 Task: Find a parking spot near the Statue of Liberty in New York City.
Action: Mouse moved to (170, 74)
Screenshot: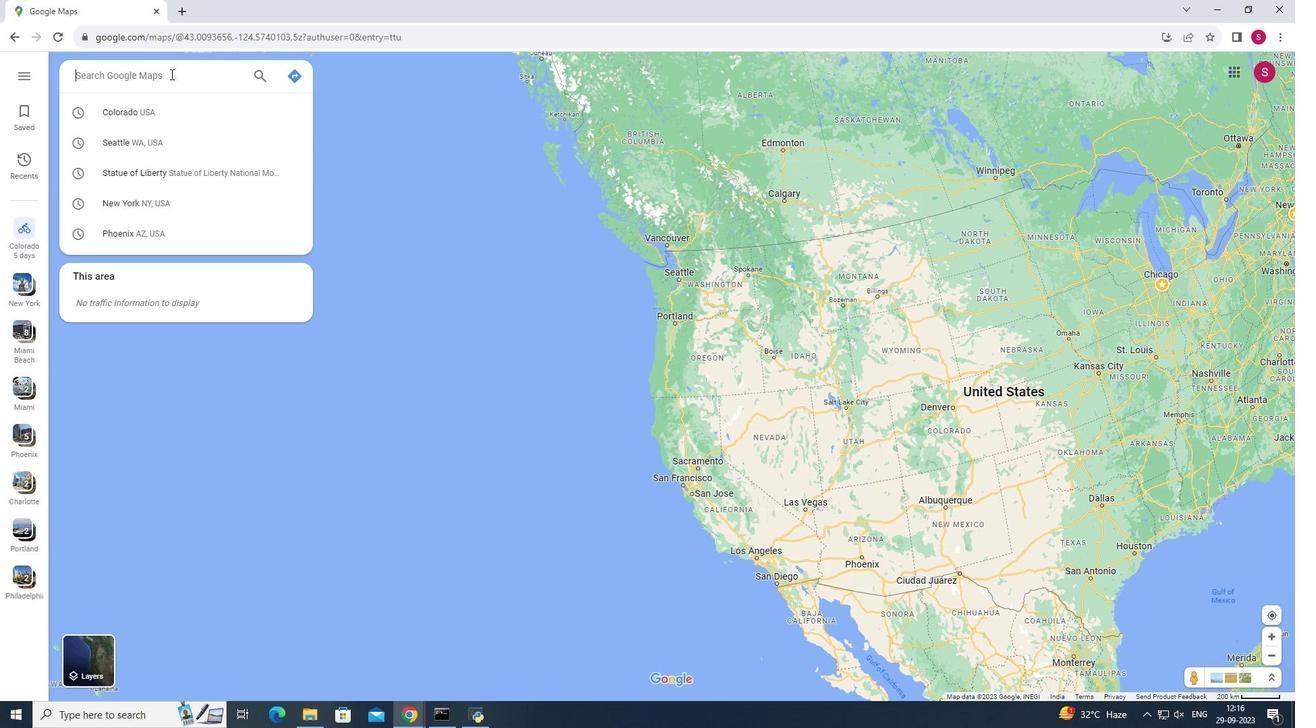 
Action: Mouse pressed left at (170, 74)
Screenshot: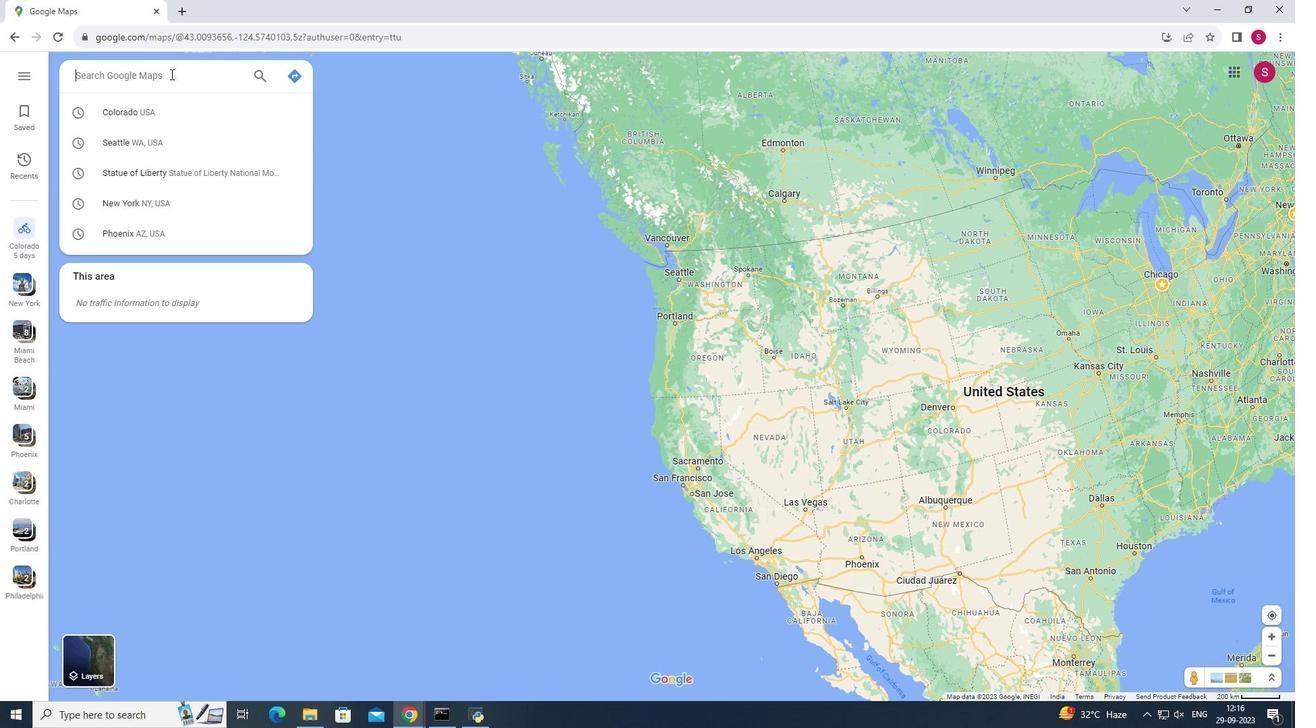
Action: Key pressed <Key.shift>New<Key.space><Key.shift>York<Key.space><Key.shift>City
Screenshot: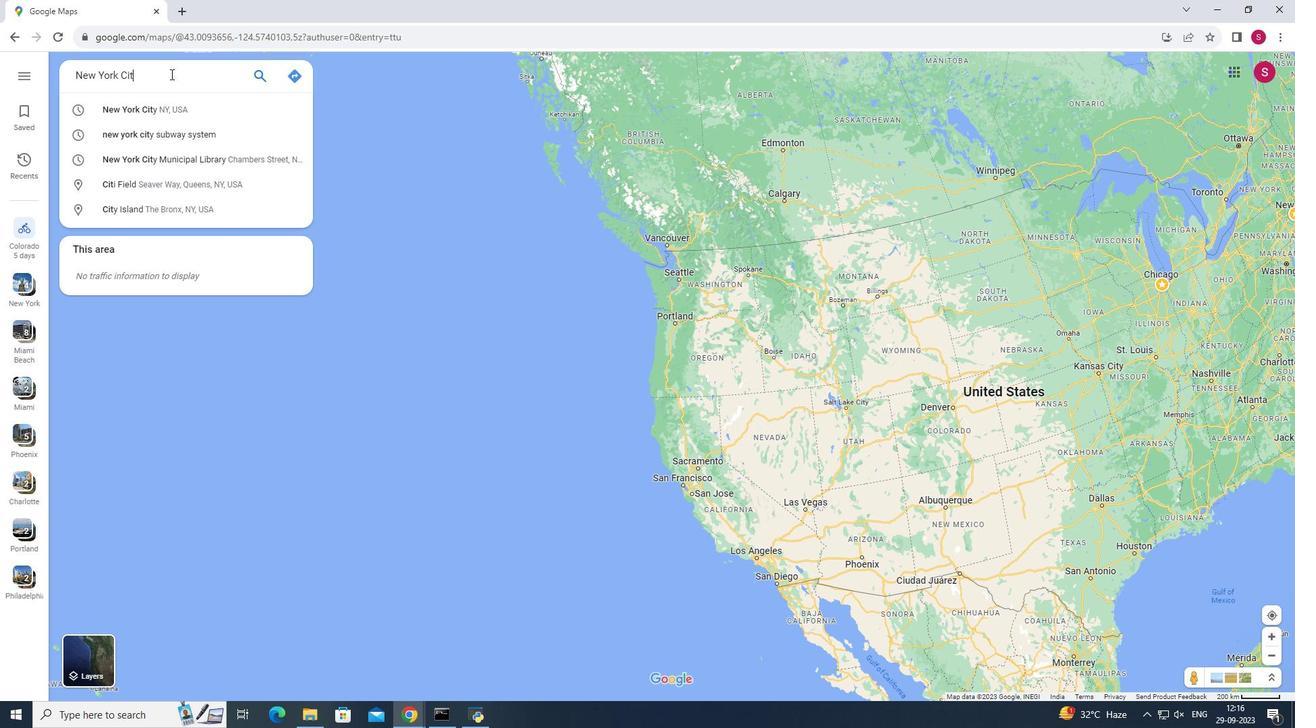 
Action: Mouse moved to (162, 106)
Screenshot: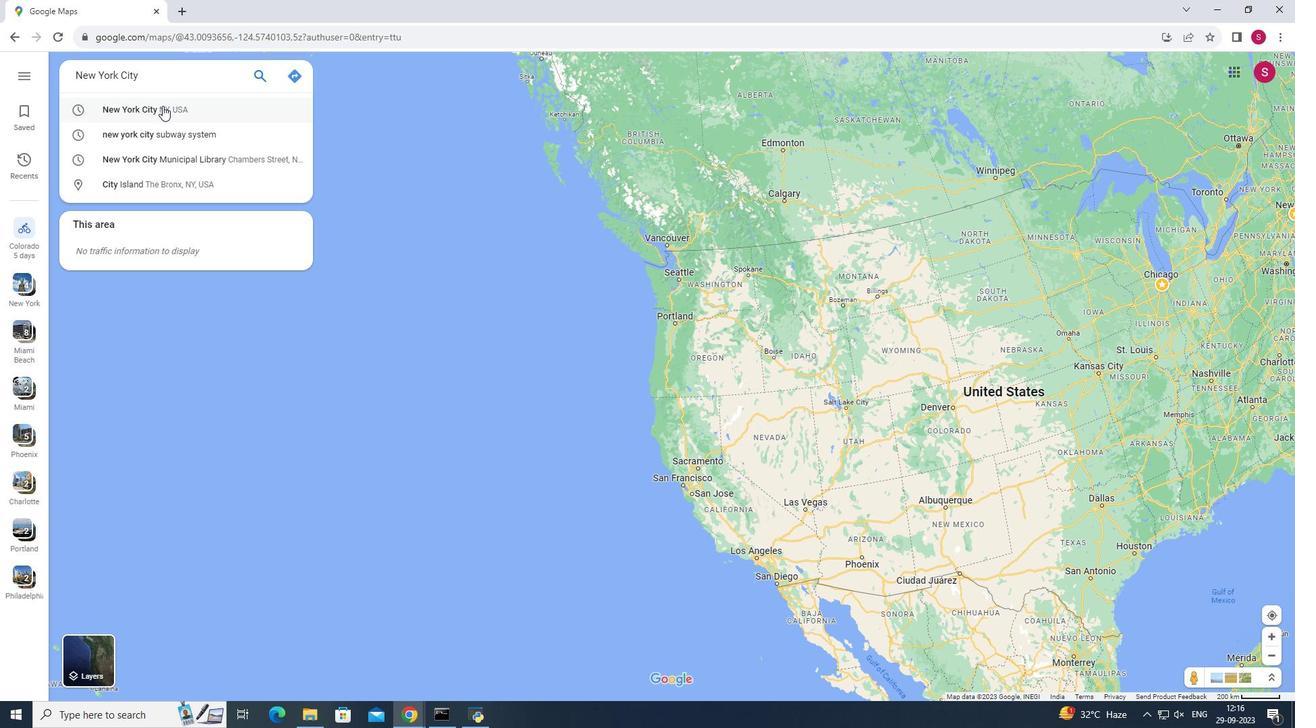 
Action: Mouse pressed left at (162, 106)
Screenshot: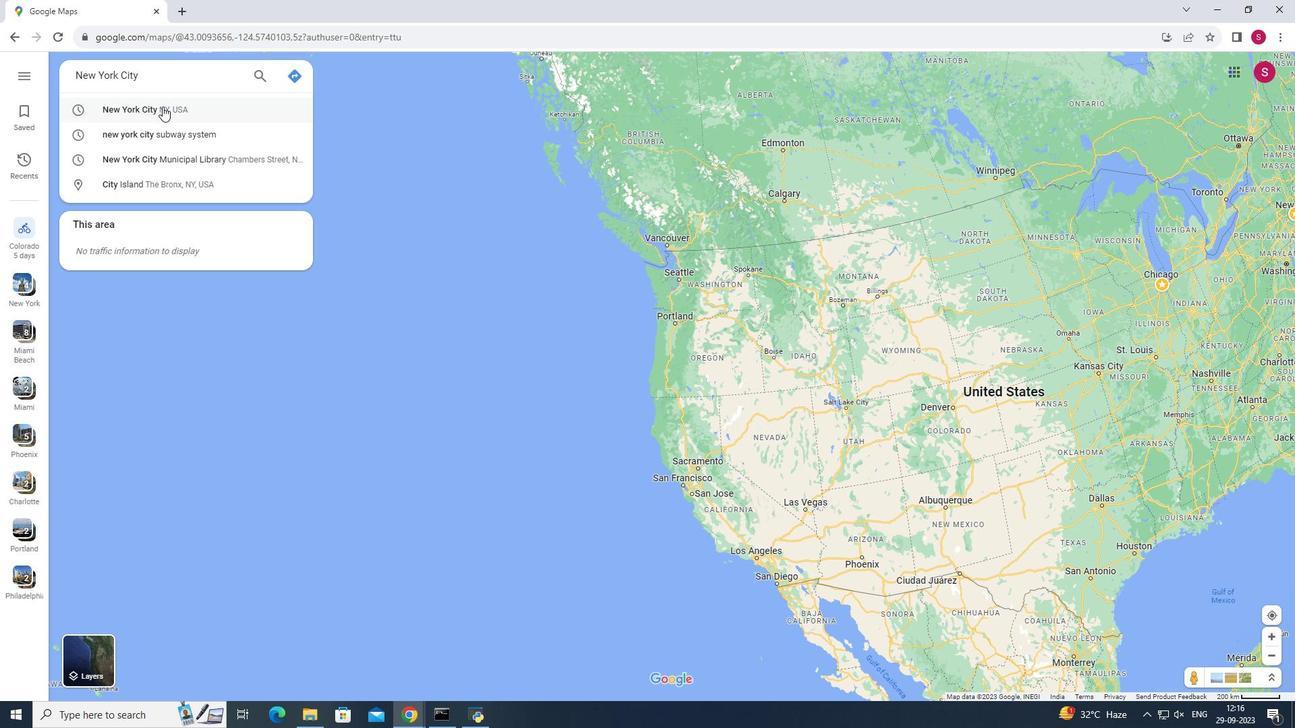
Action: Mouse moved to (258, 555)
Screenshot: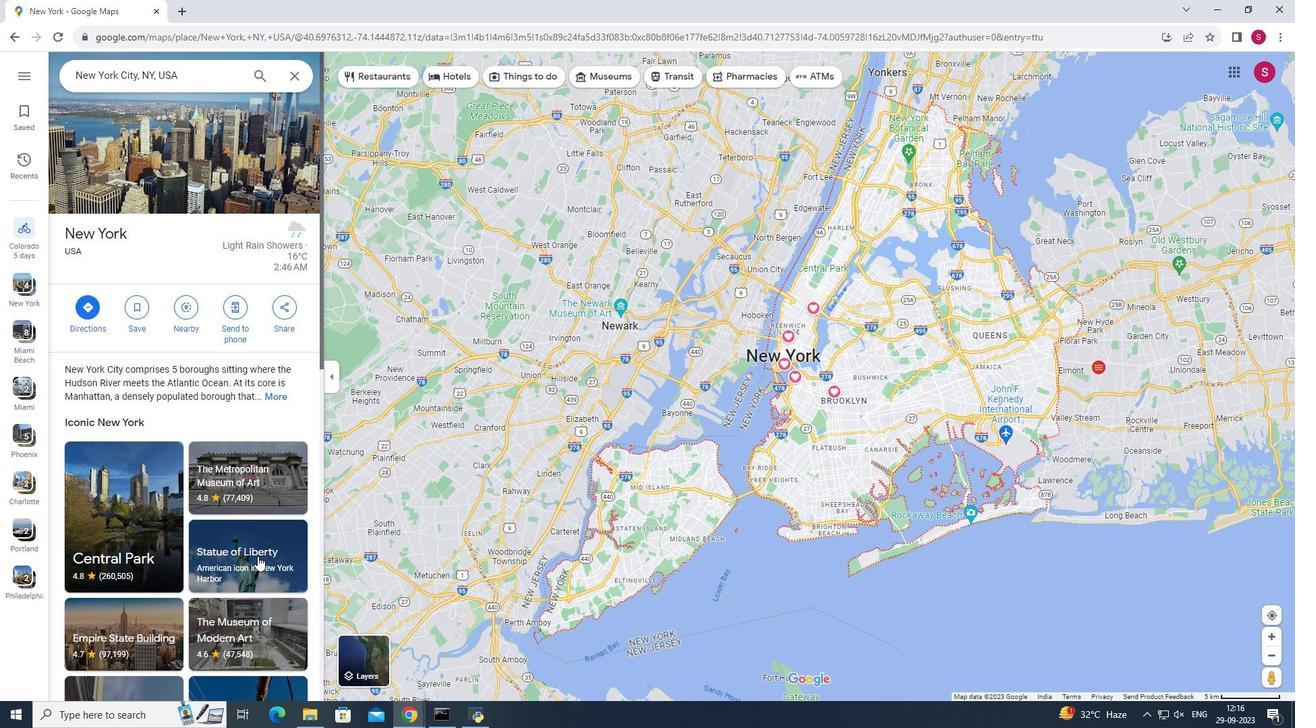 
Action: Mouse pressed left at (258, 555)
Screenshot: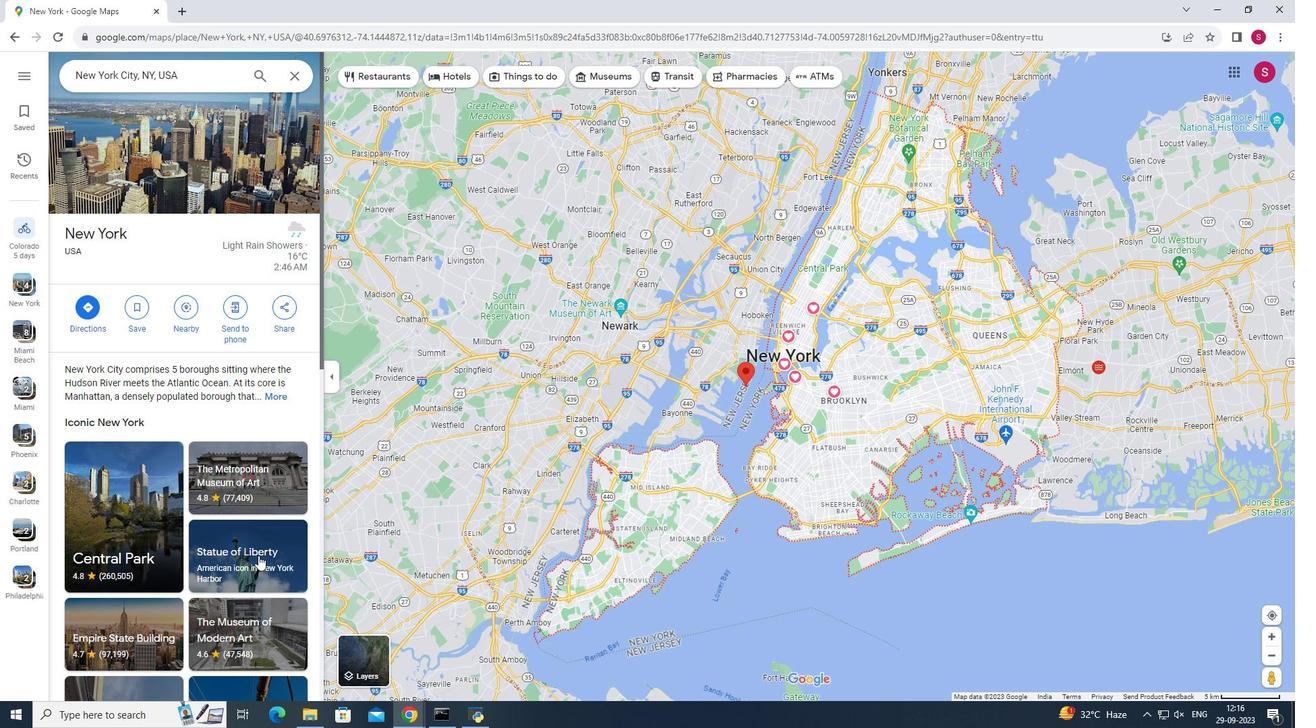 
Action: Mouse moved to (184, 333)
Screenshot: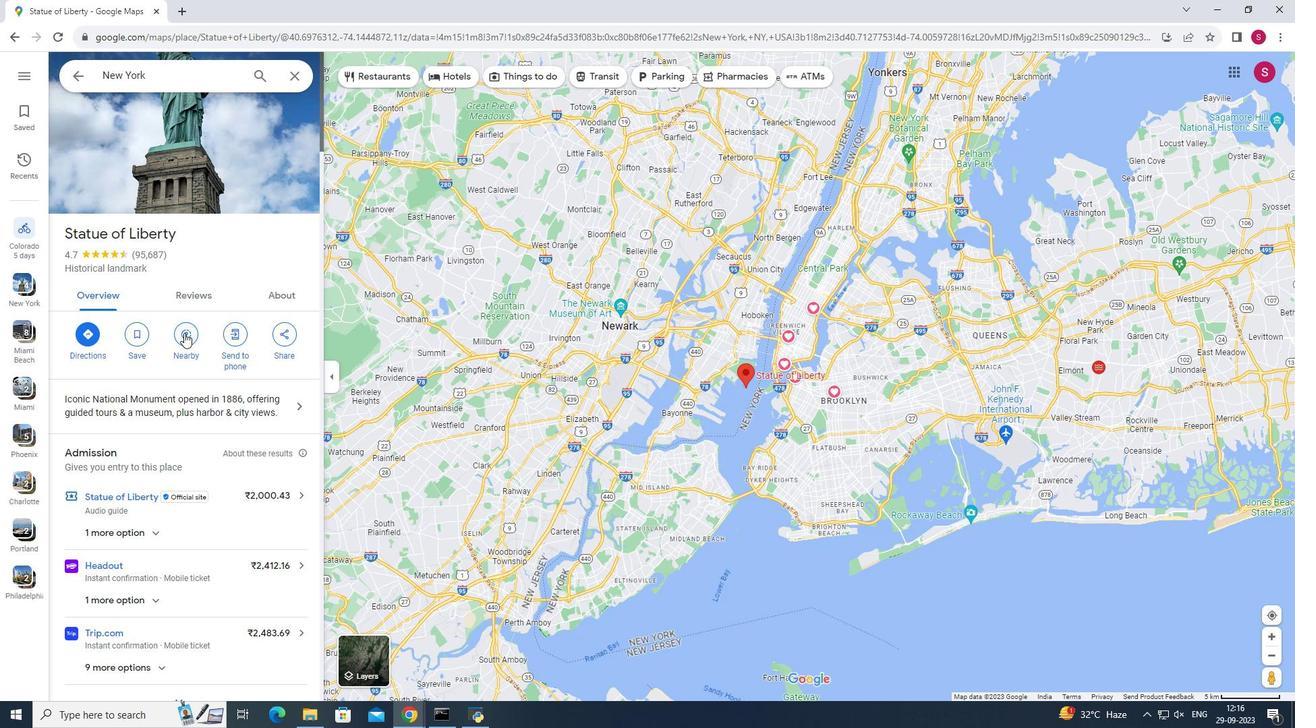 
Action: Mouse pressed left at (184, 333)
Screenshot: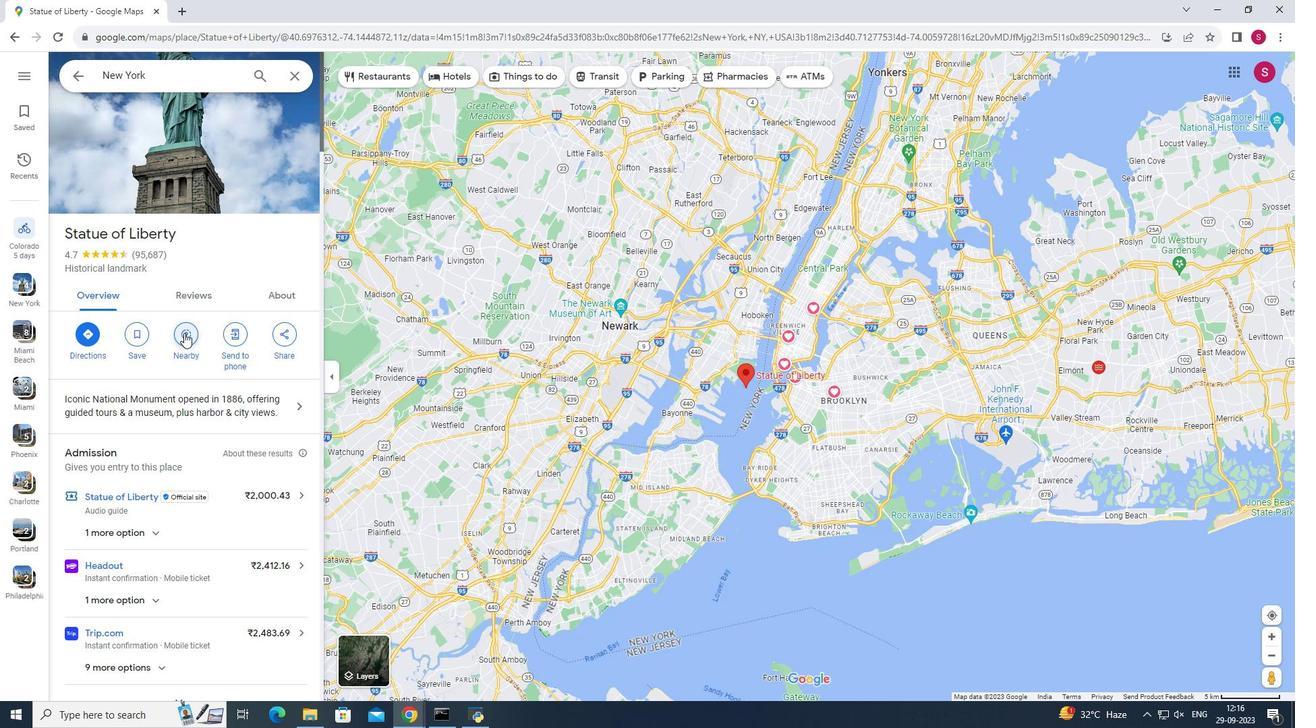 
Action: Key pressed parking<Key.space>so<Key.backspace>pot<Key.enter>
Screenshot: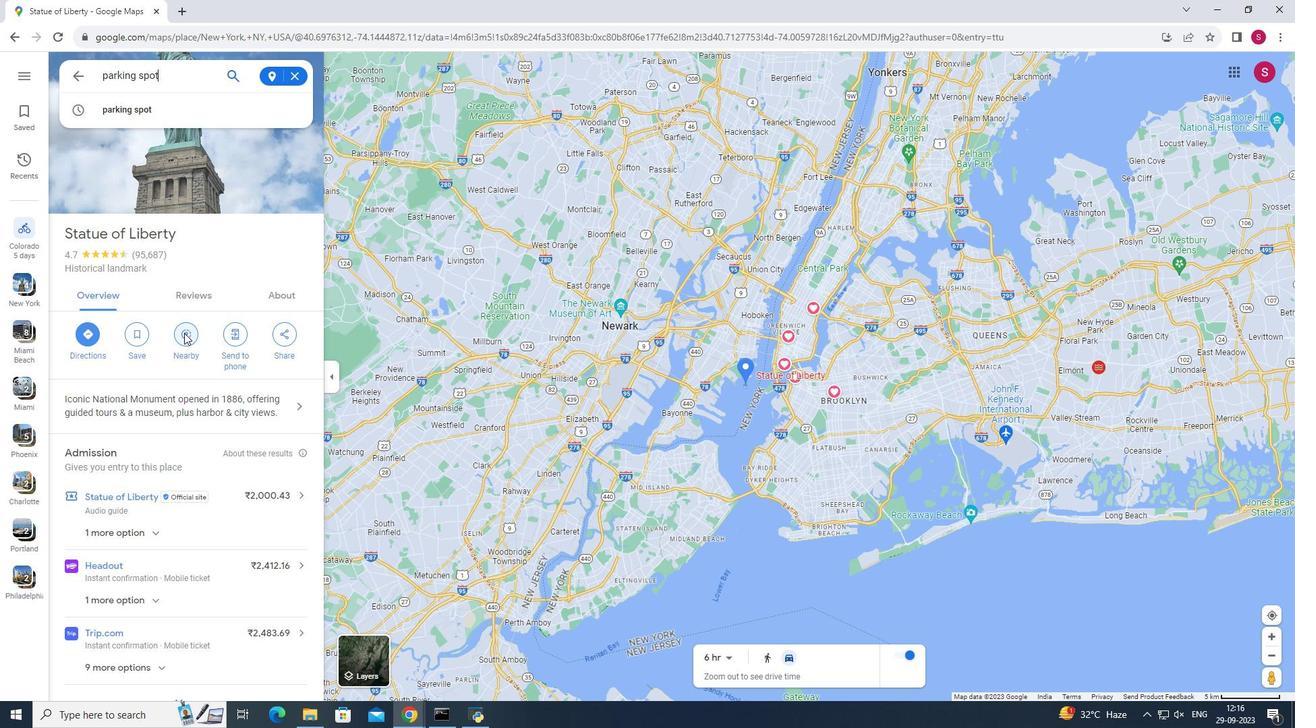 
Action: Mouse moved to (202, 287)
Screenshot: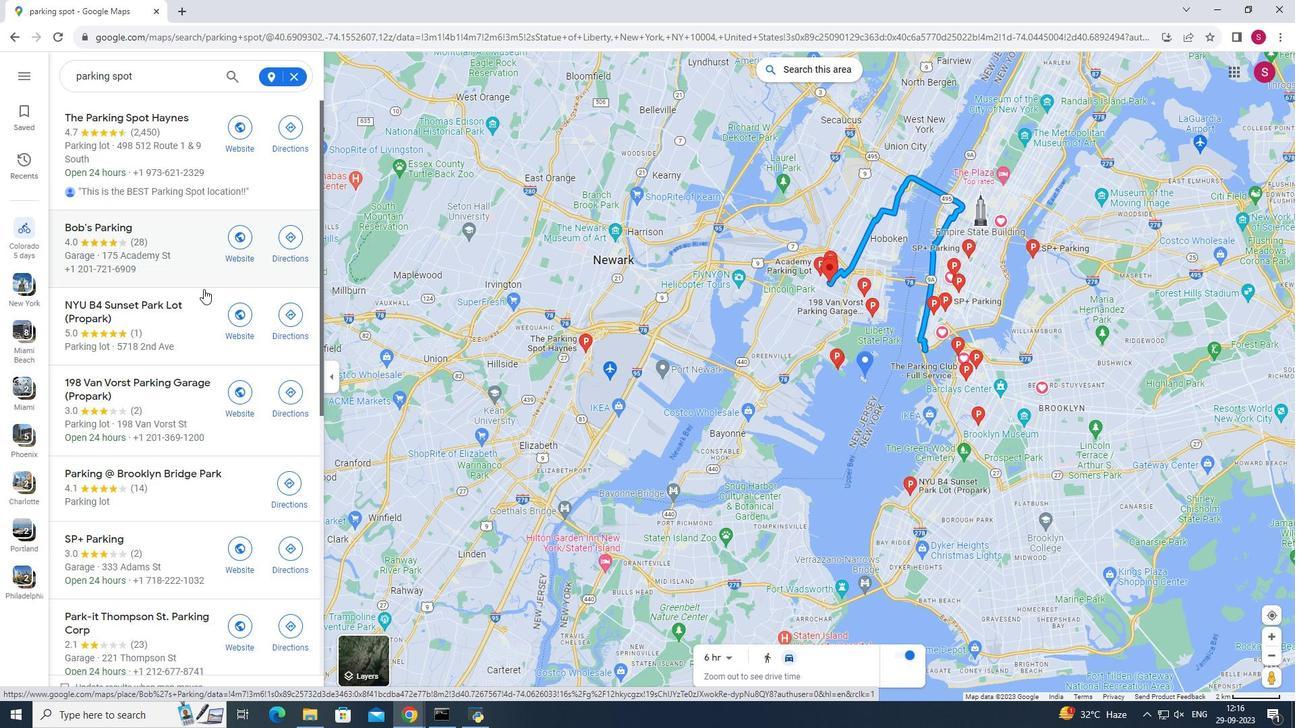 
Action: Mouse scrolled (202, 286) with delta (0, 0)
Screenshot: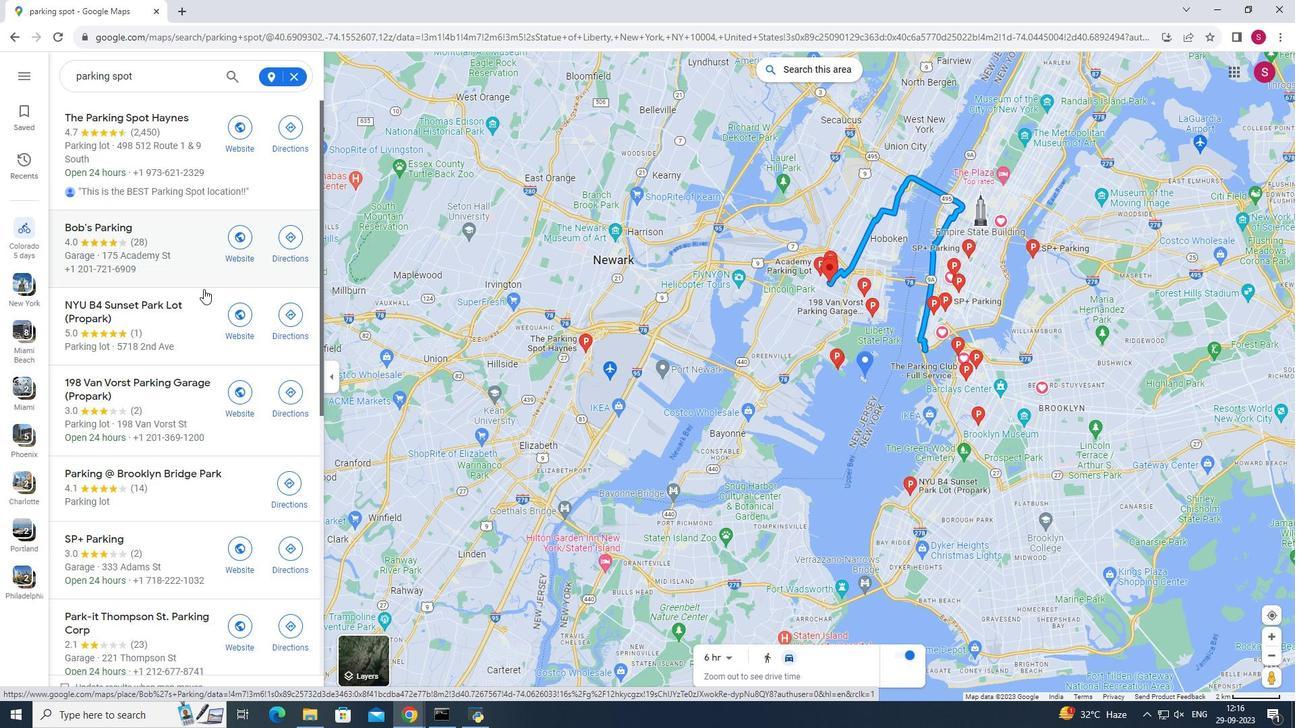 
Action: Mouse moved to (207, 298)
Screenshot: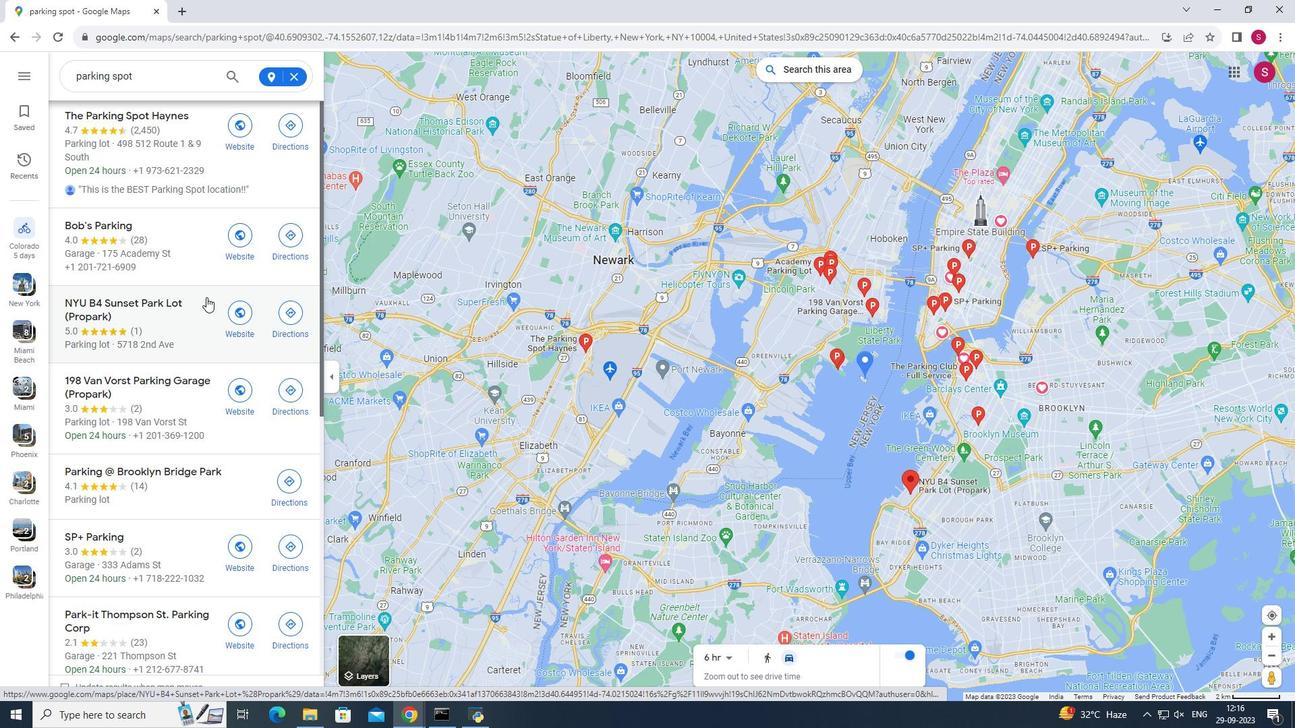 
Action: Mouse scrolled (207, 297) with delta (0, 0)
Screenshot: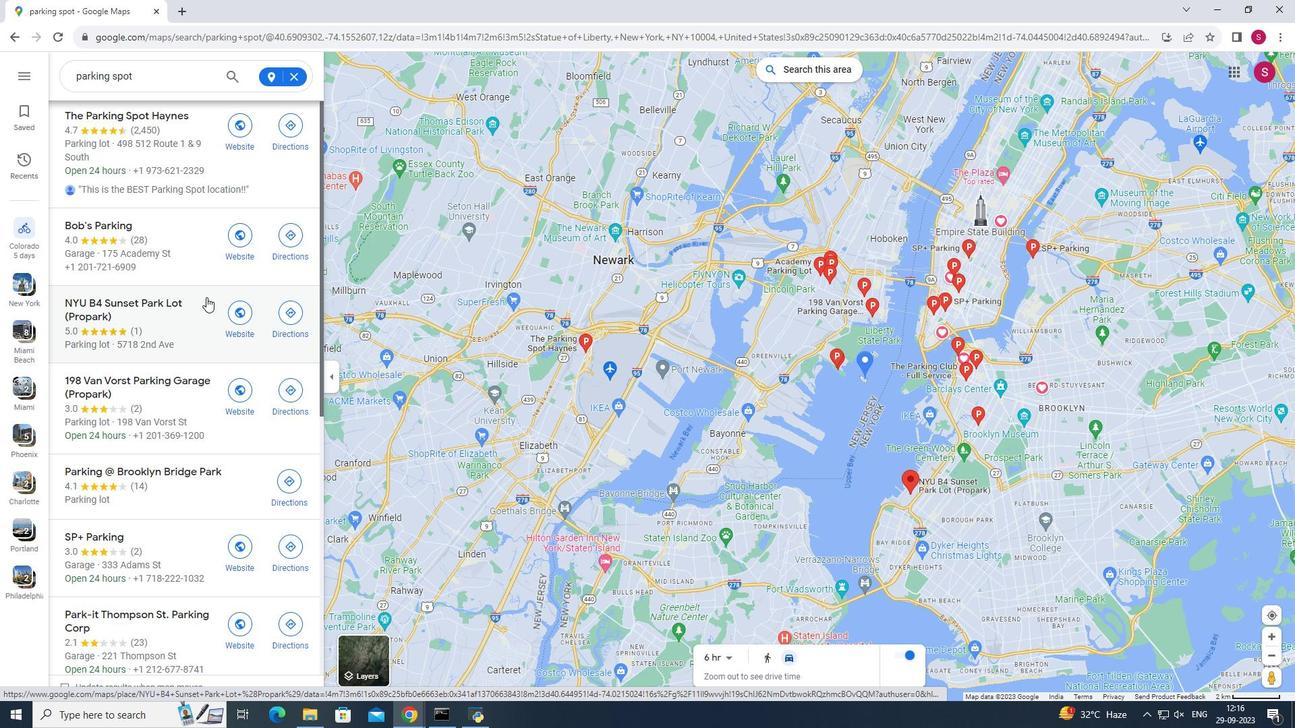 
Action: Mouse moved to (207, 298)
Screenshot: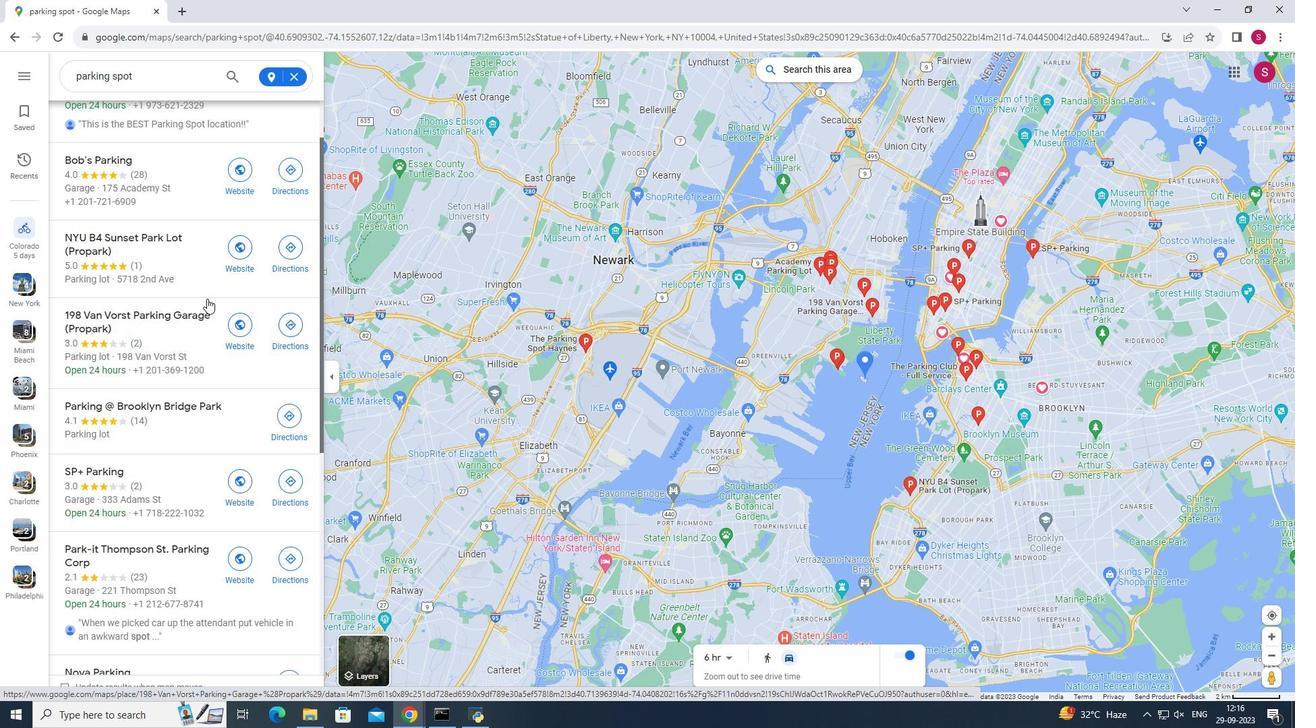 
Action: Mouse scrolled (207, 298) with delta (0, 0)
Screenshot: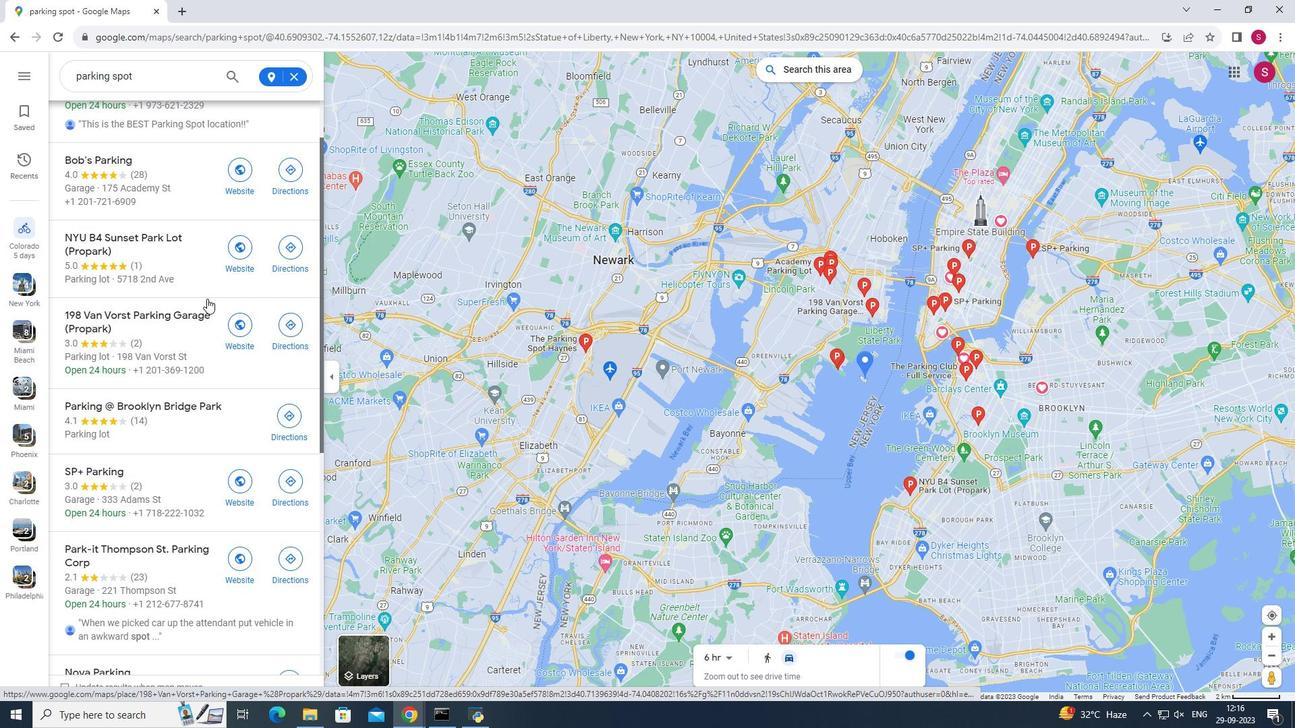 
Action: Mouse scrolled (207, 298) with delta (0, 0)
Screenshot: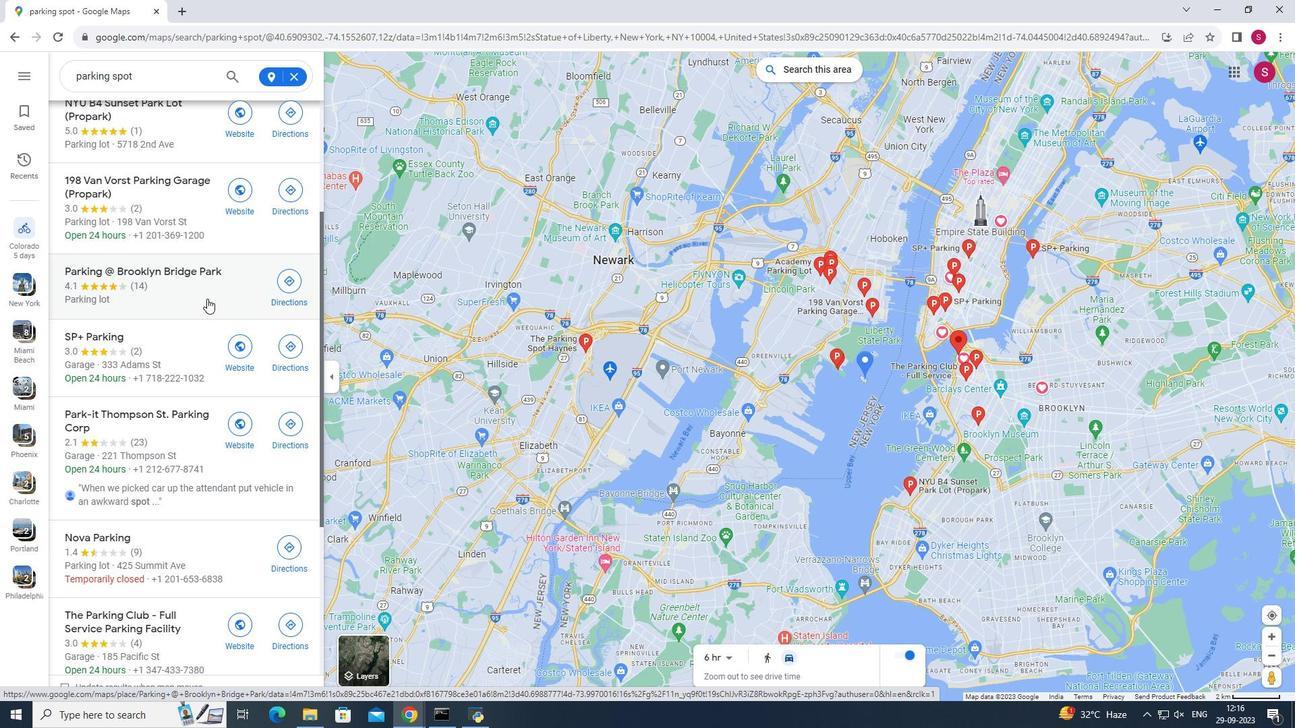 
Action: Mouse moved to (220, 300)
Screenshot: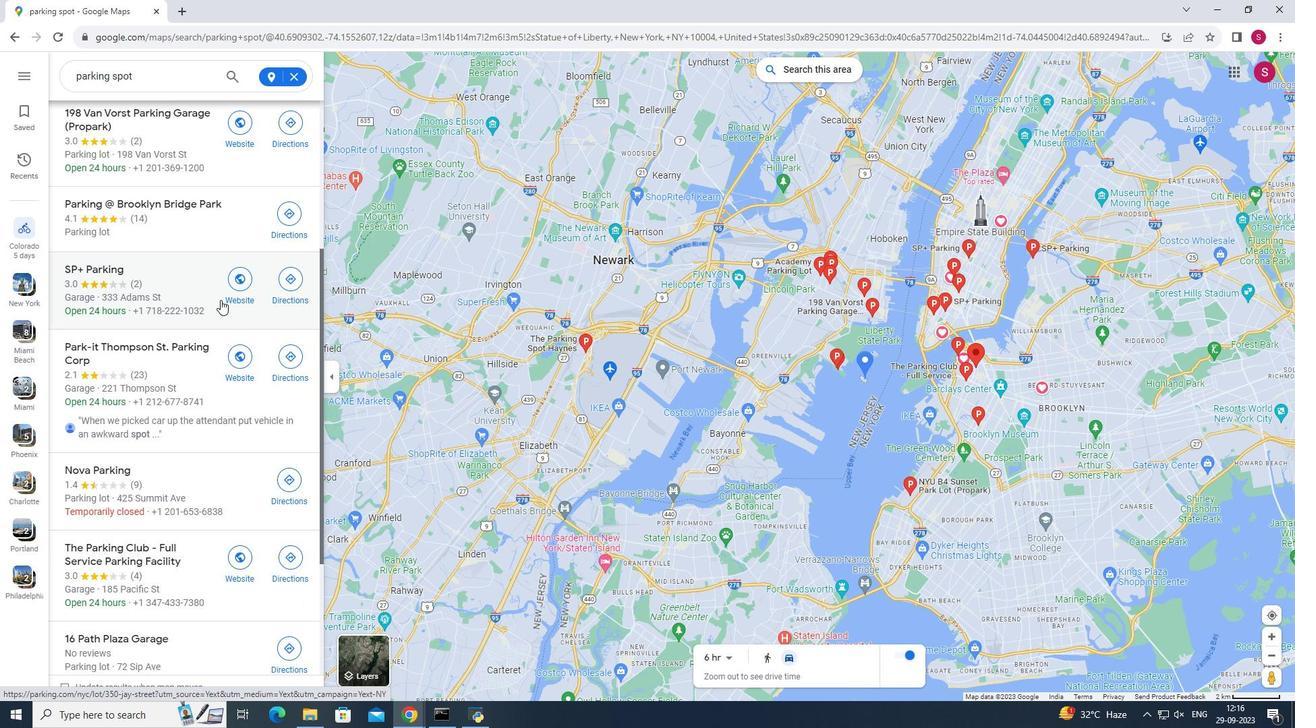 
Action: Mouse scrolled (220, 299) with delta (0, 0)
Screenshot: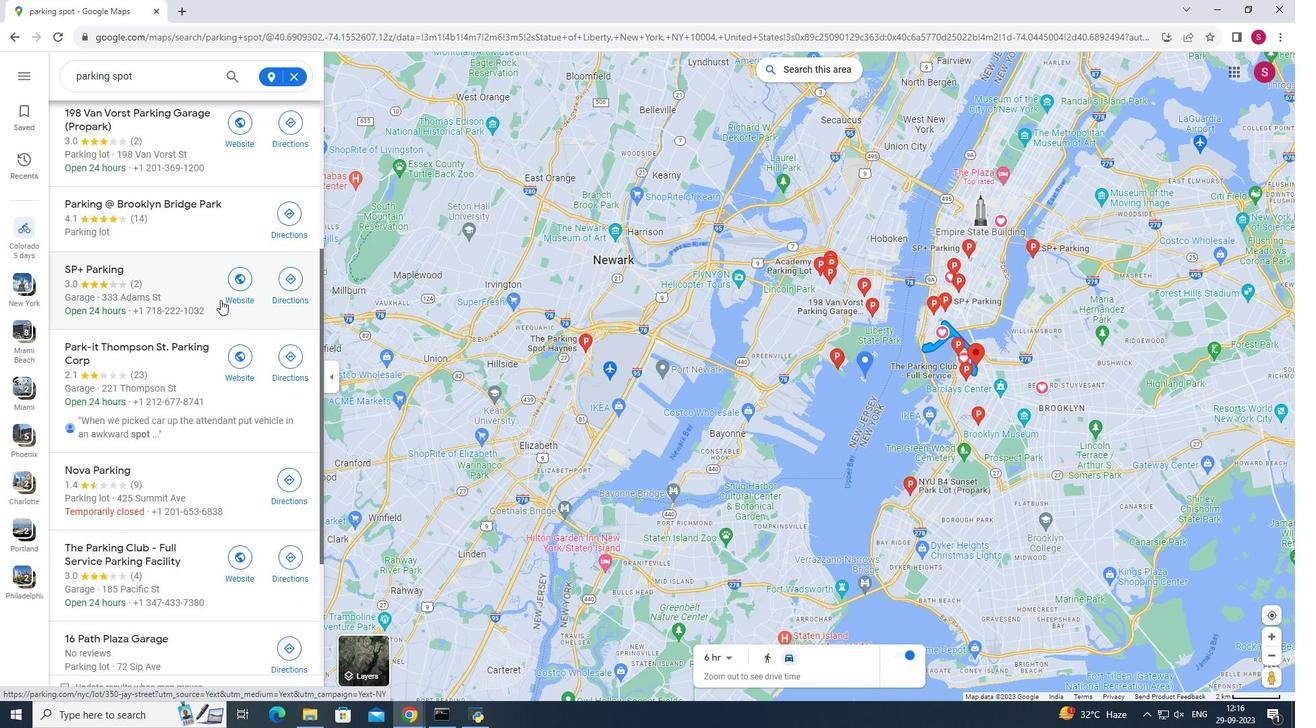 
Action: Mouse scrolled (220, 299) with delta (0, 0)
Screenshot: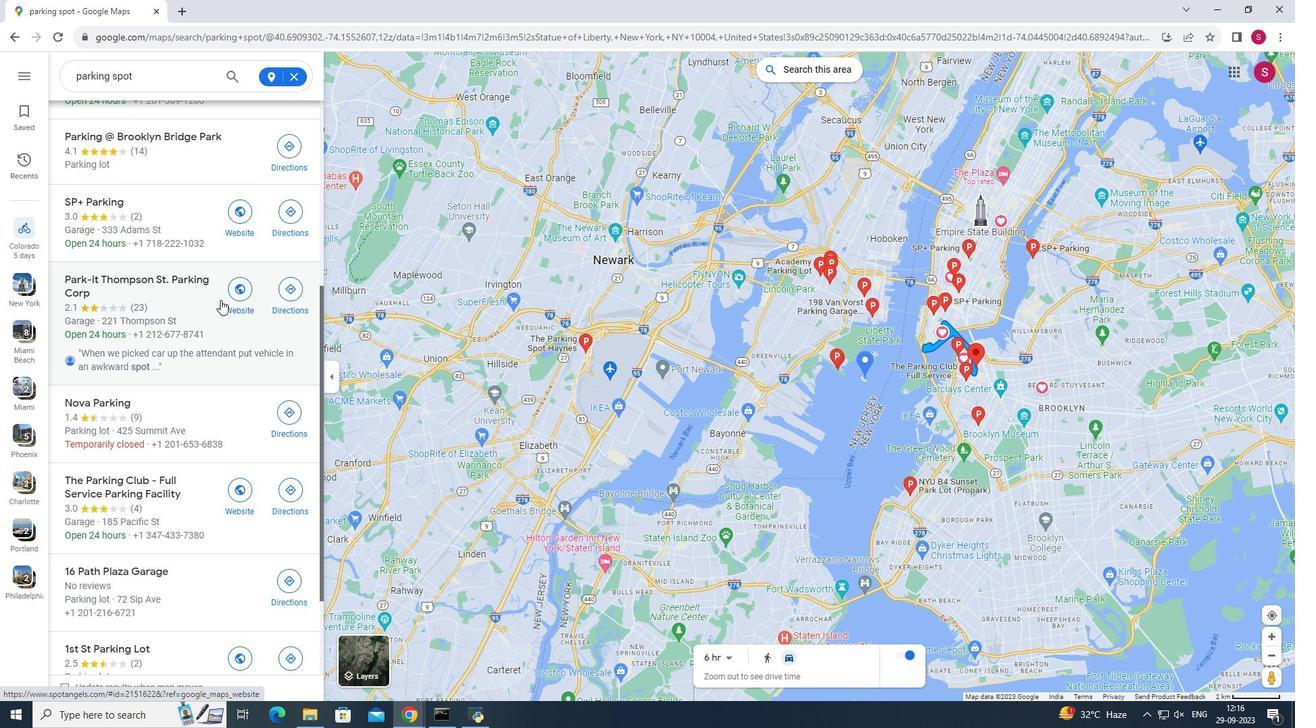 
Action: Mouse scrolled (220, 299) with delta (0, 0)
Screenshot: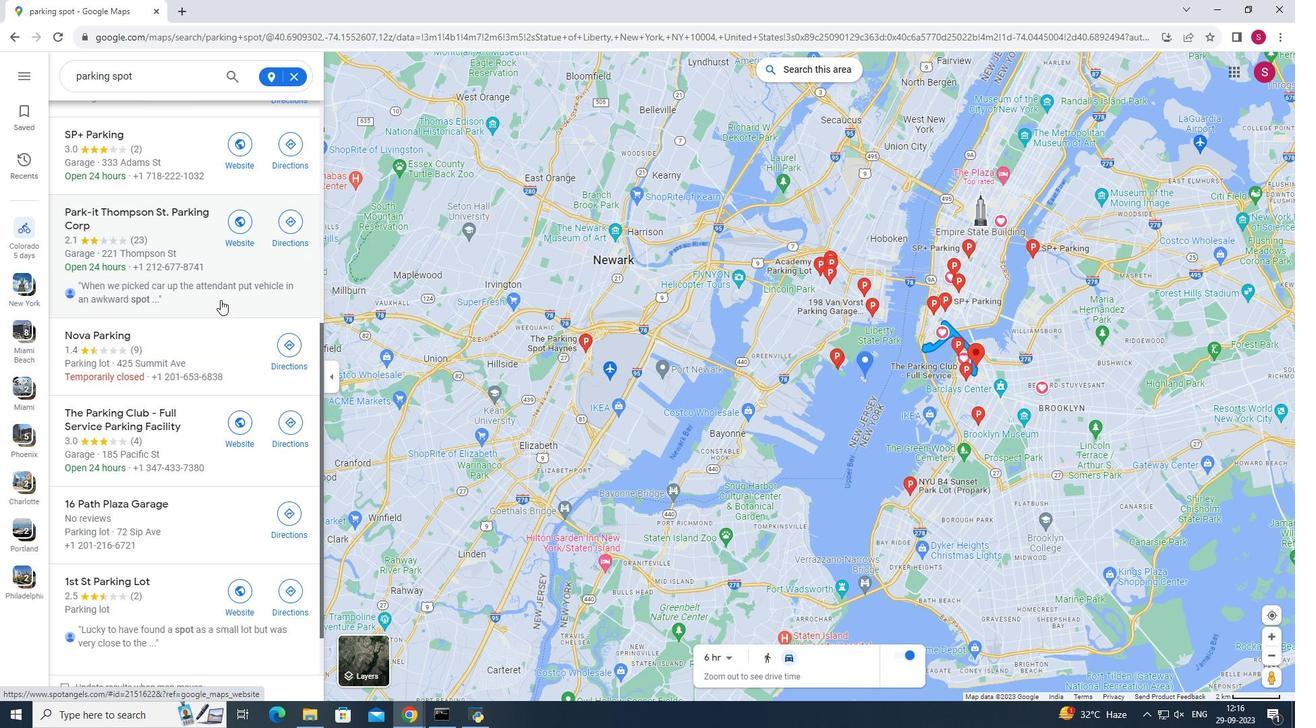 
Action: Mouse scrolled (220, 299) with delta (0, 0)
Screenshot: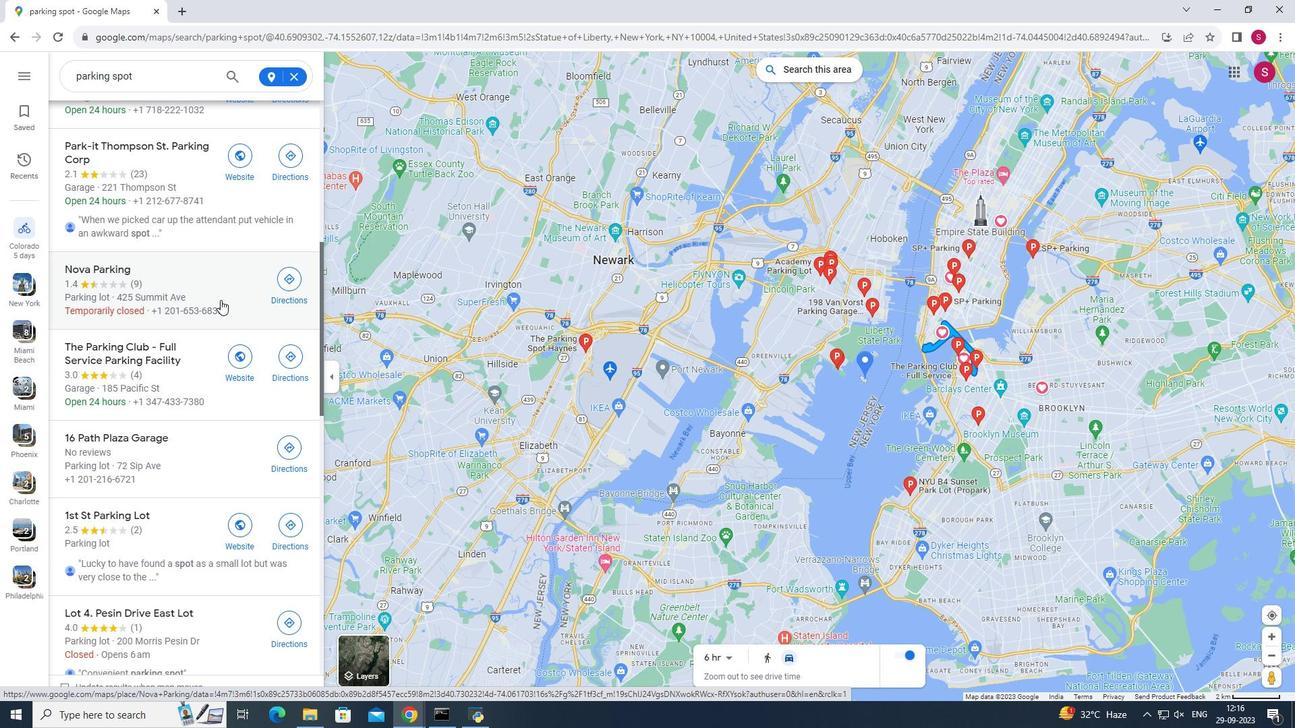 
Action: Mouse scrolled (220, 299) with delta (0, 0)
Screenshot: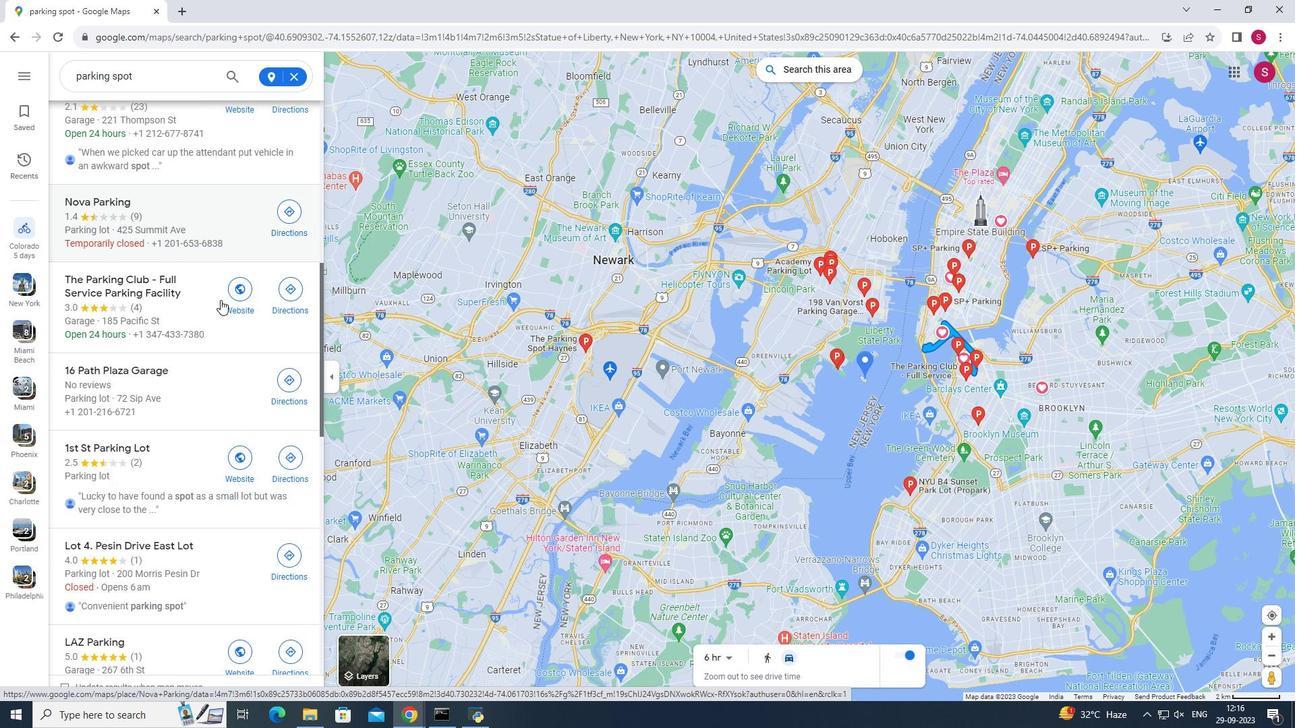 
Action: Mouse scrolled (220, 299) with delta (0, 0)
Screenshot: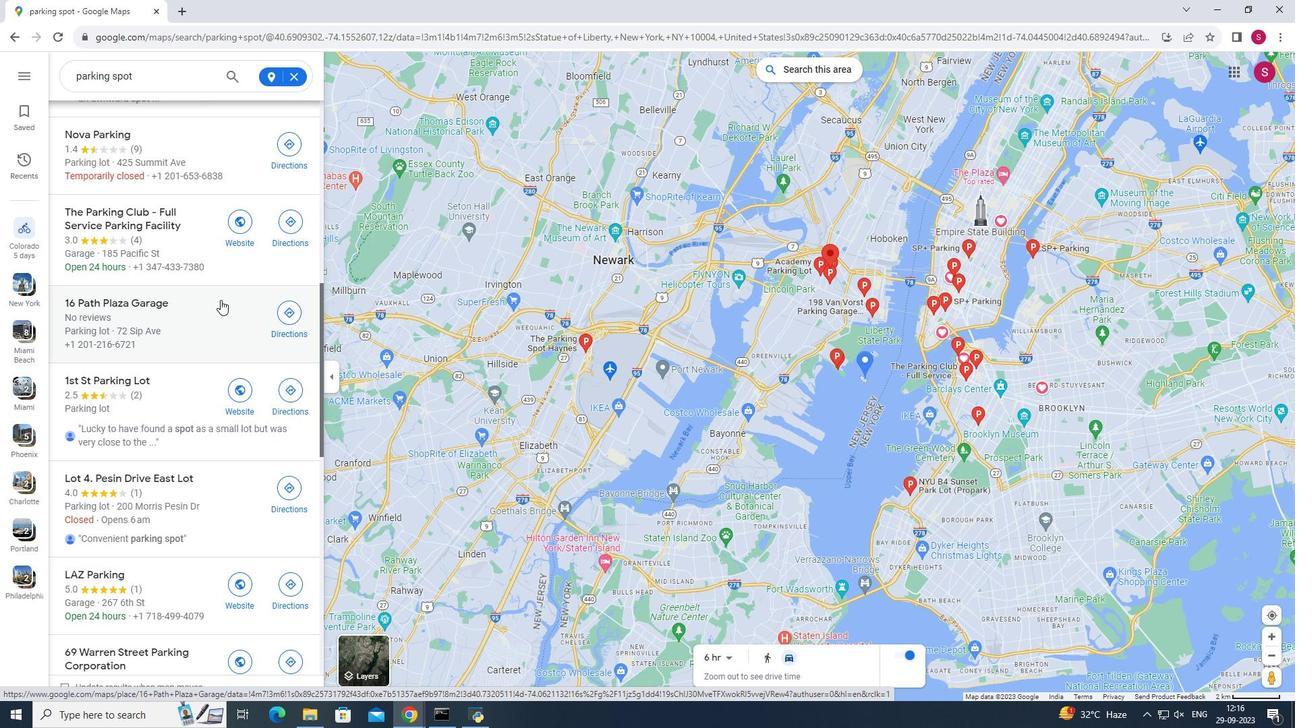 
Action: Mouse scrolled (220, 299) with delta (0, 0)
Screenshot: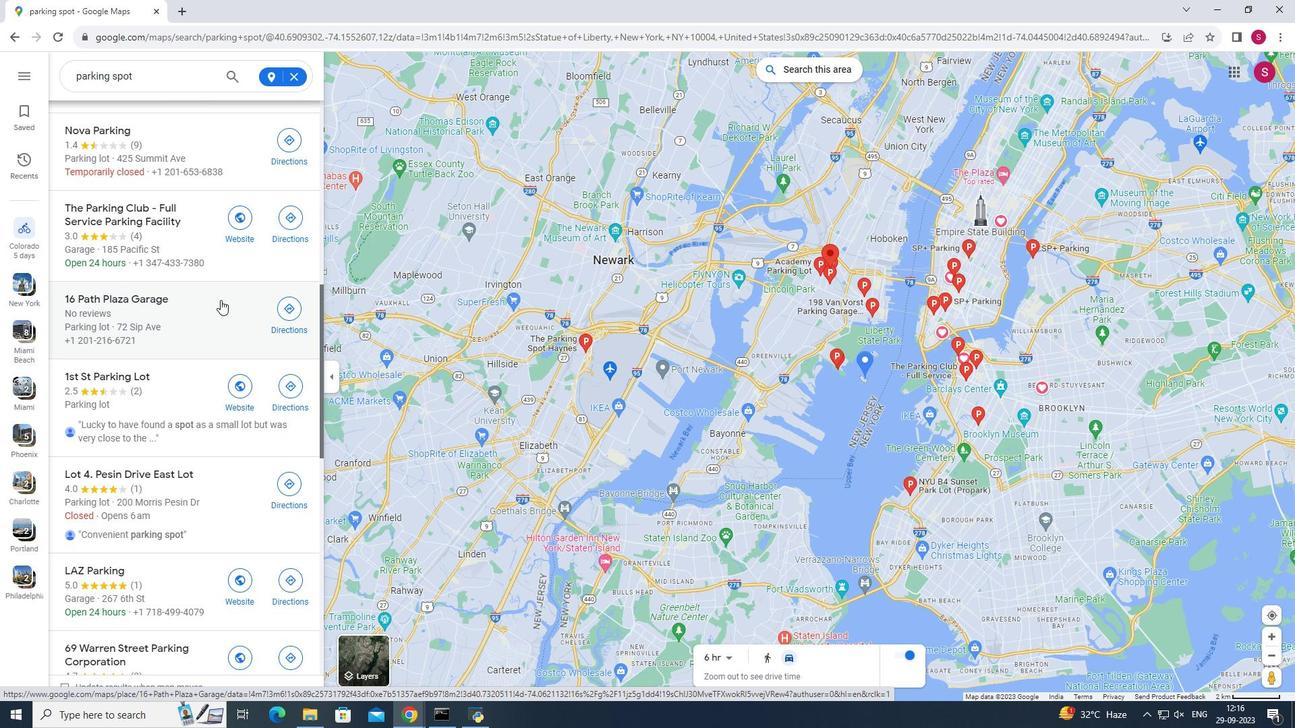 
Action: Mouse scrolled (220, 299) with delta (0, 0)
Screenshot: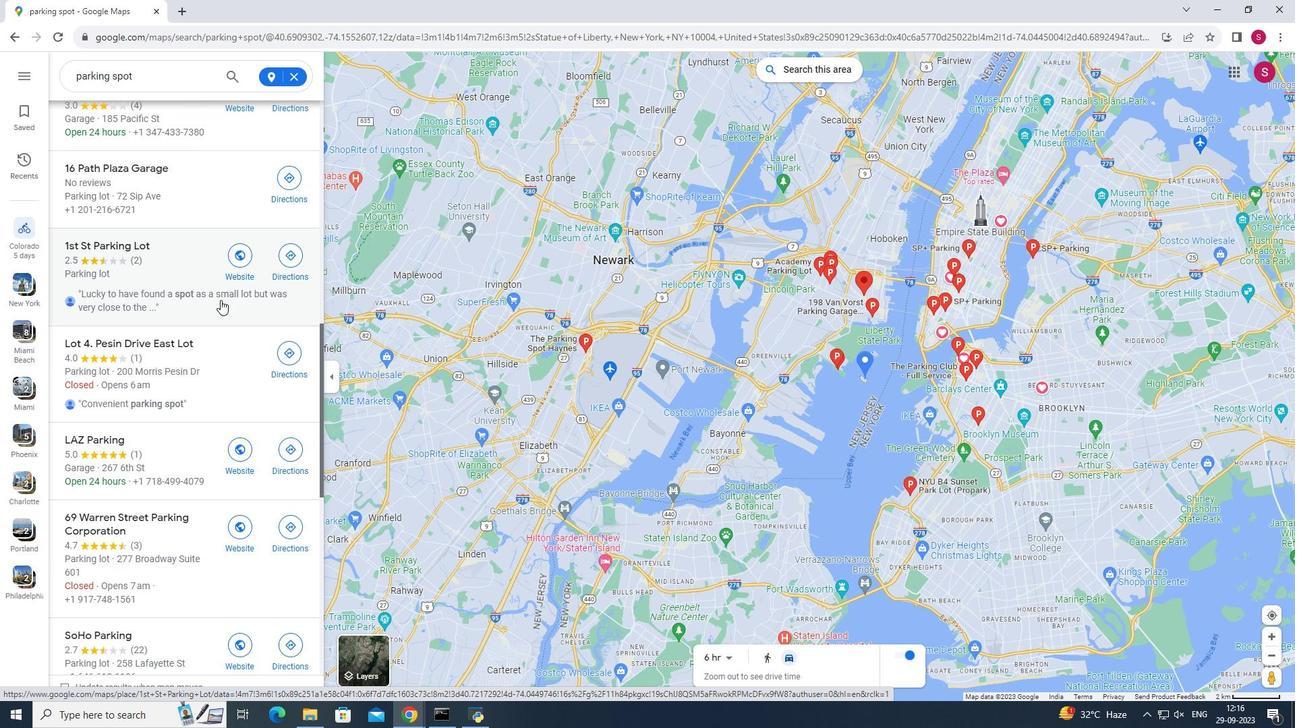 
Action: Mouse scrolled (220, 299) with delta (0, 0)
Screenshot: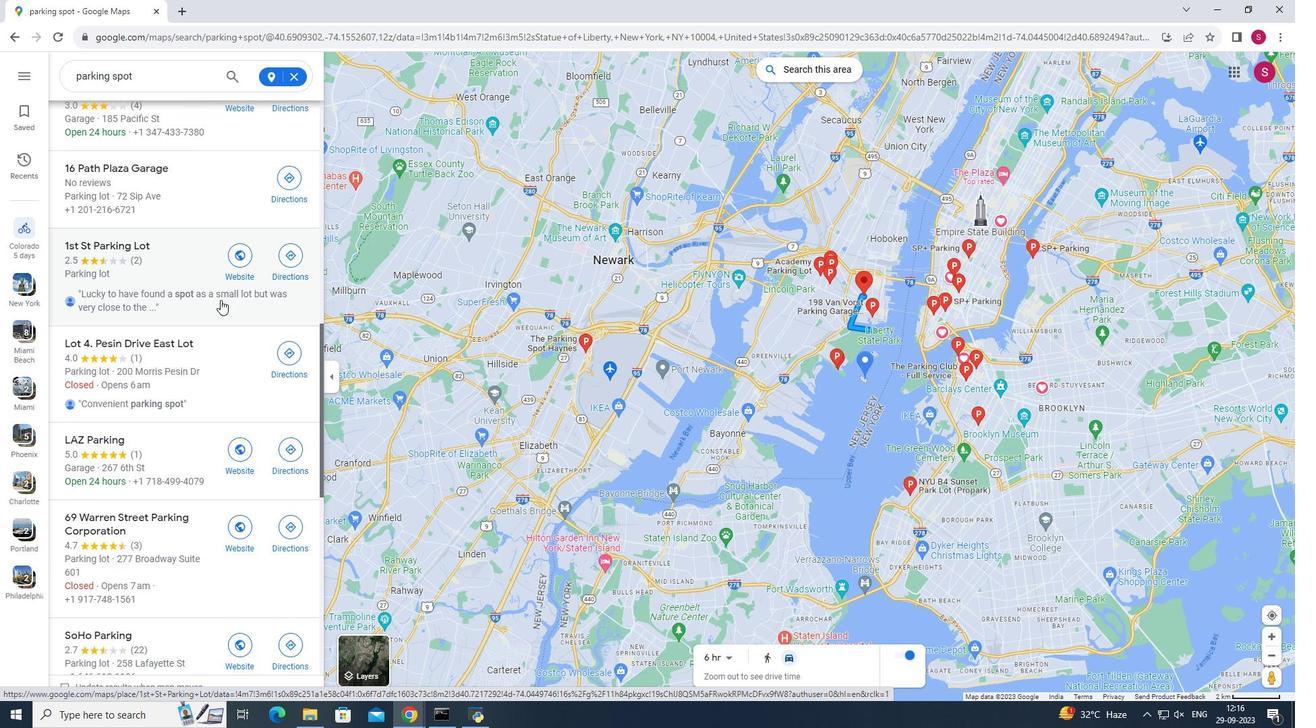 
Action: Mouse scrolled (220, 299) with delta (0, 0)
Screenshot: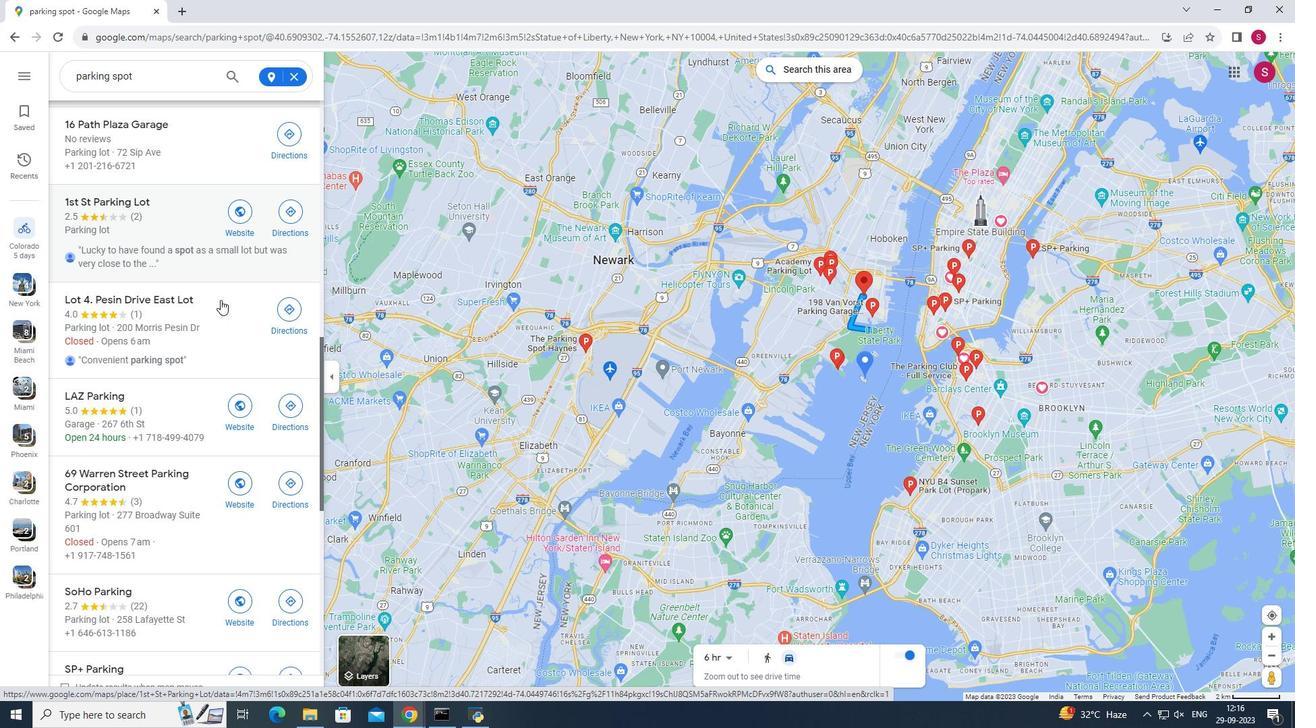 
Action: Mouse scrolled (220, 299) with delta (0, 0)
Screenshot: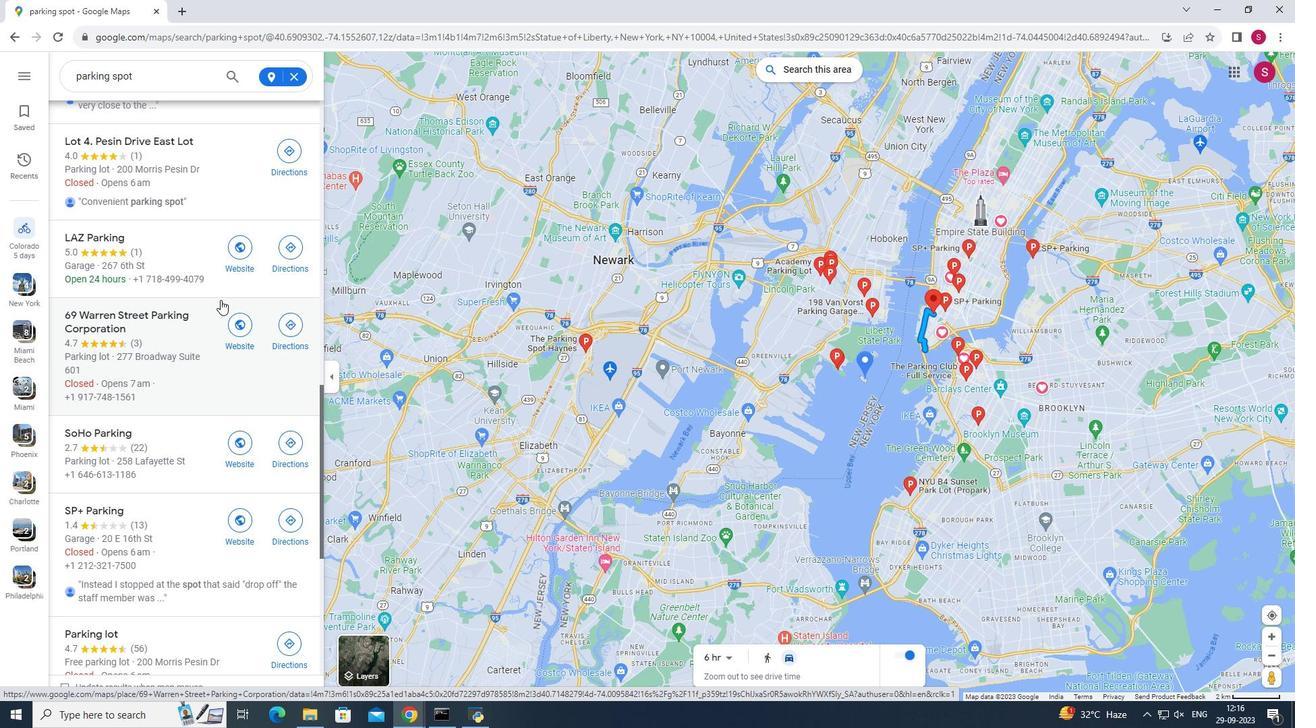 
Action: Mouse scrolled (220, 299) with delta (0, 0)
Screenshot: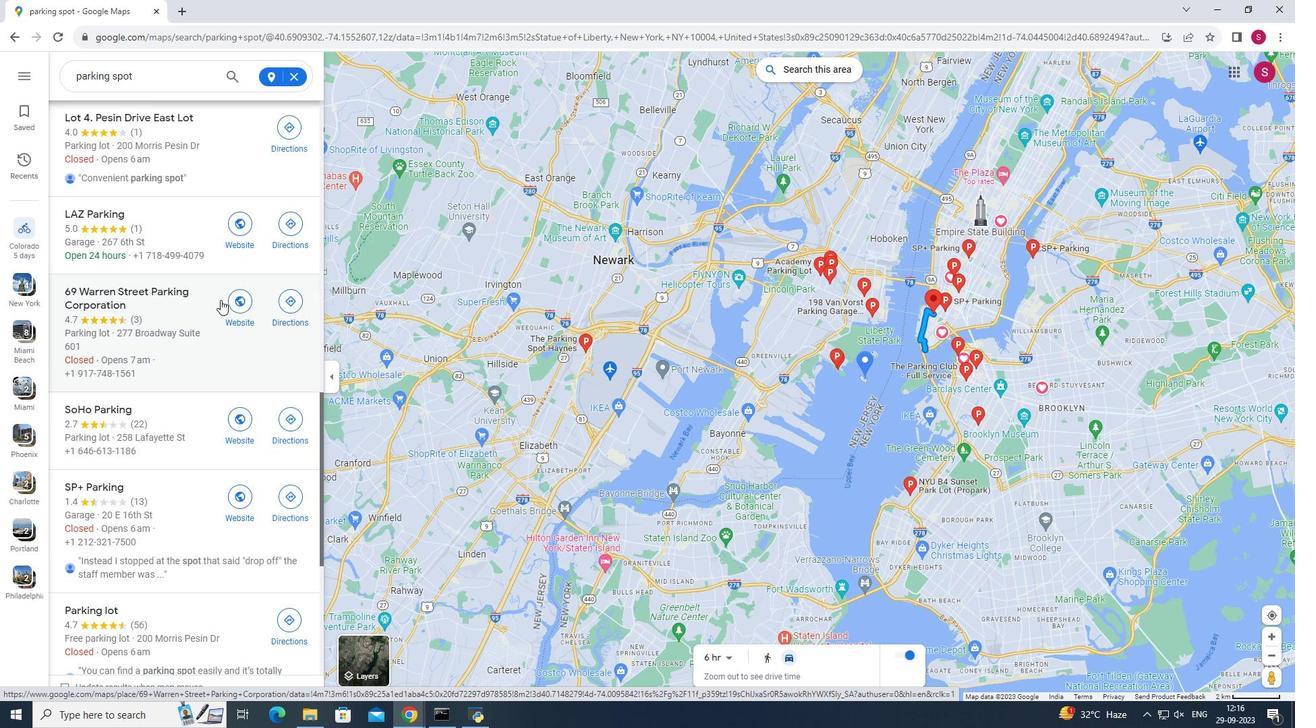
Action: Mouse scrolled (220, 299) with delta (0, 0)
Screenshot: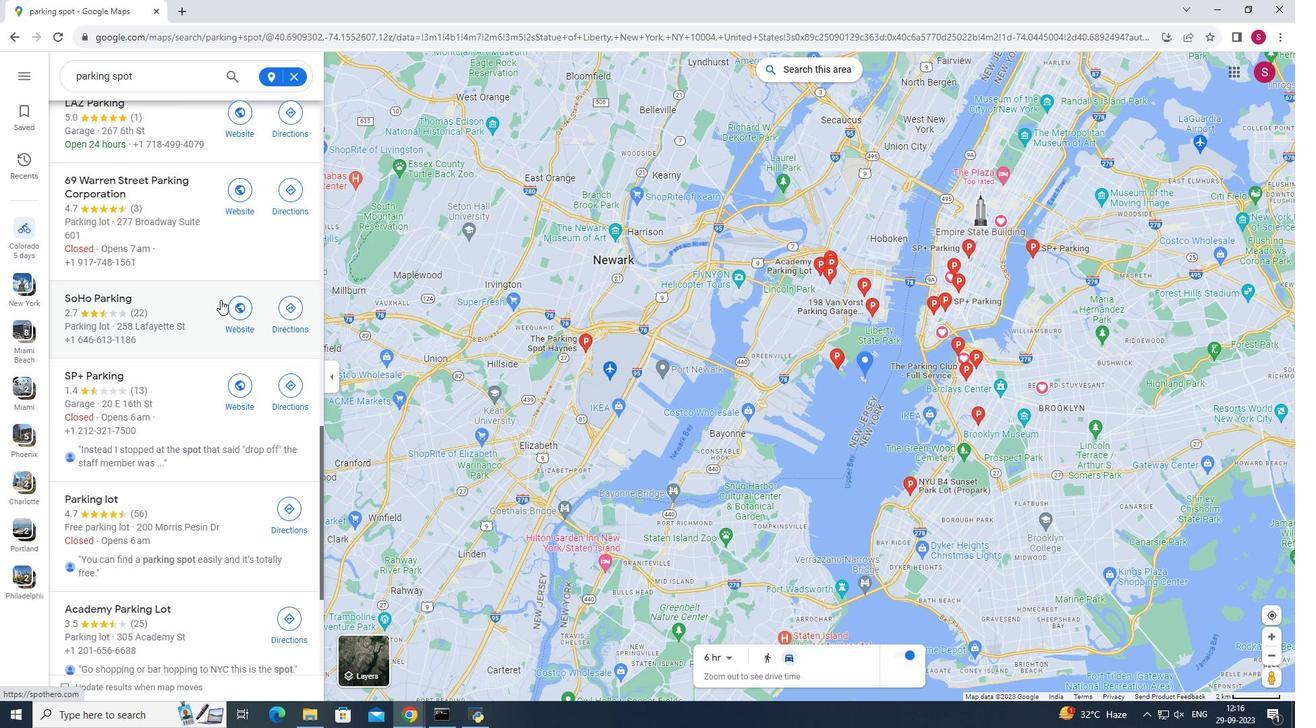 
Action: Mouse scrolled (220, 299) with delta (0, 0)
Screenshot: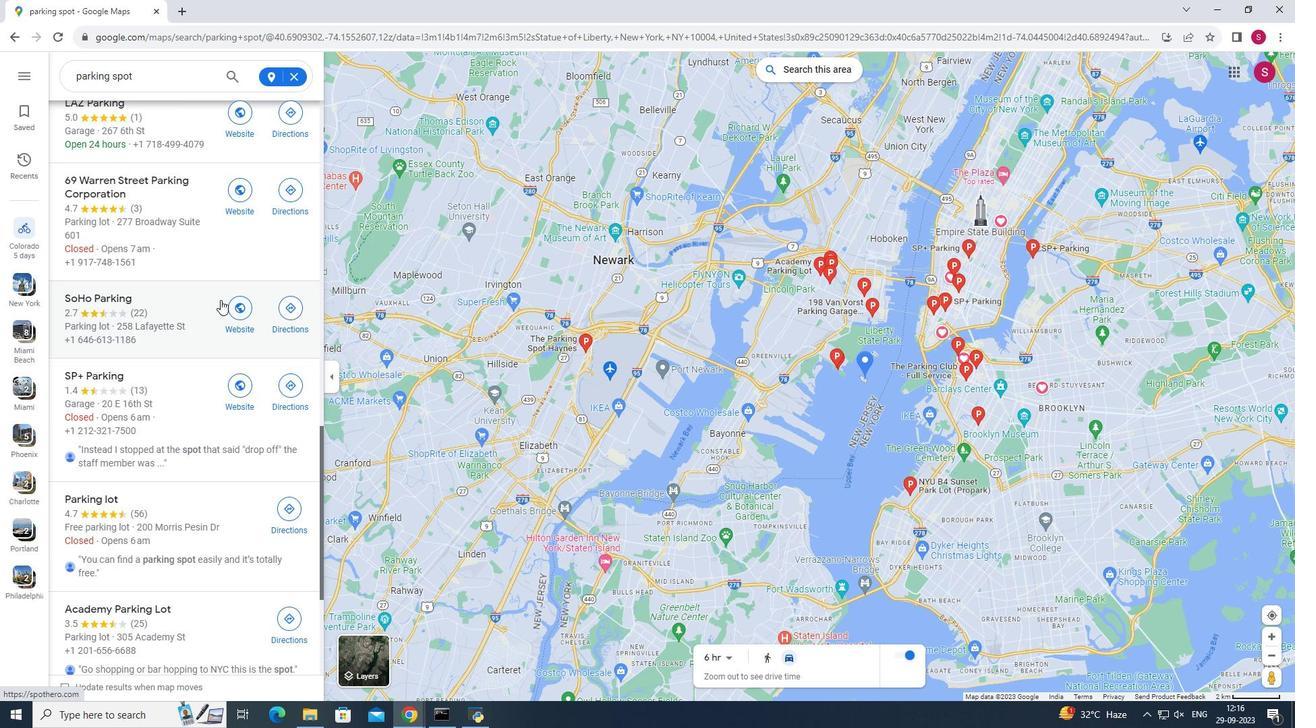 
Action: Mouse moved to (221, 300)
Screenshot: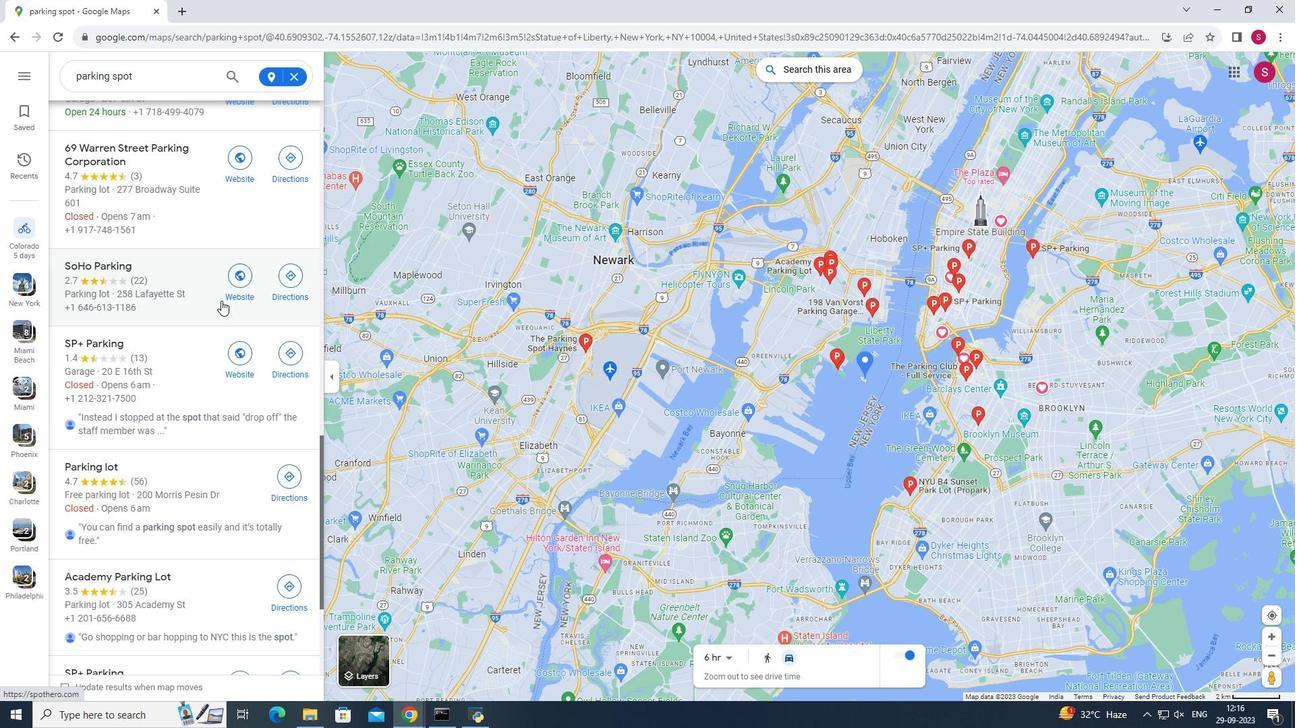 
Action: Mouse scrolled (221, 300) with delta (0, 0)
Screenshot: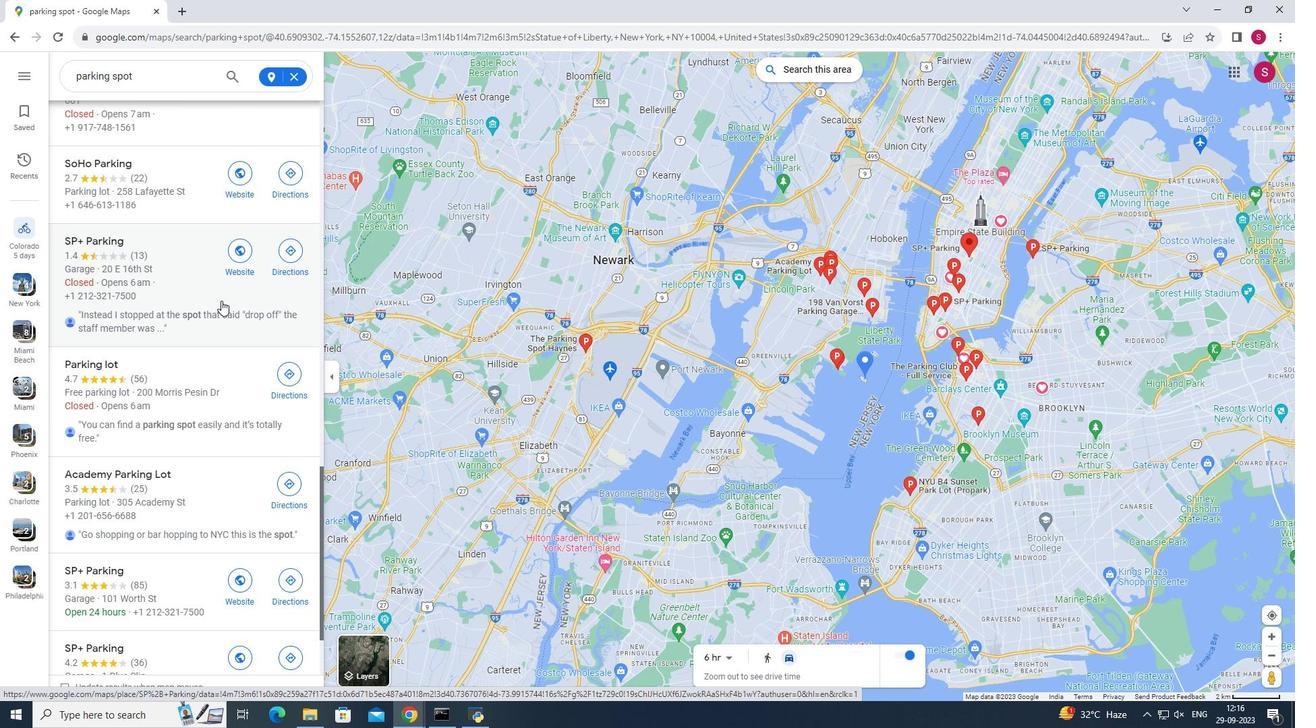 
Action: Mouse scrolled (221, 300) with delta (0, 0)
Screenshot: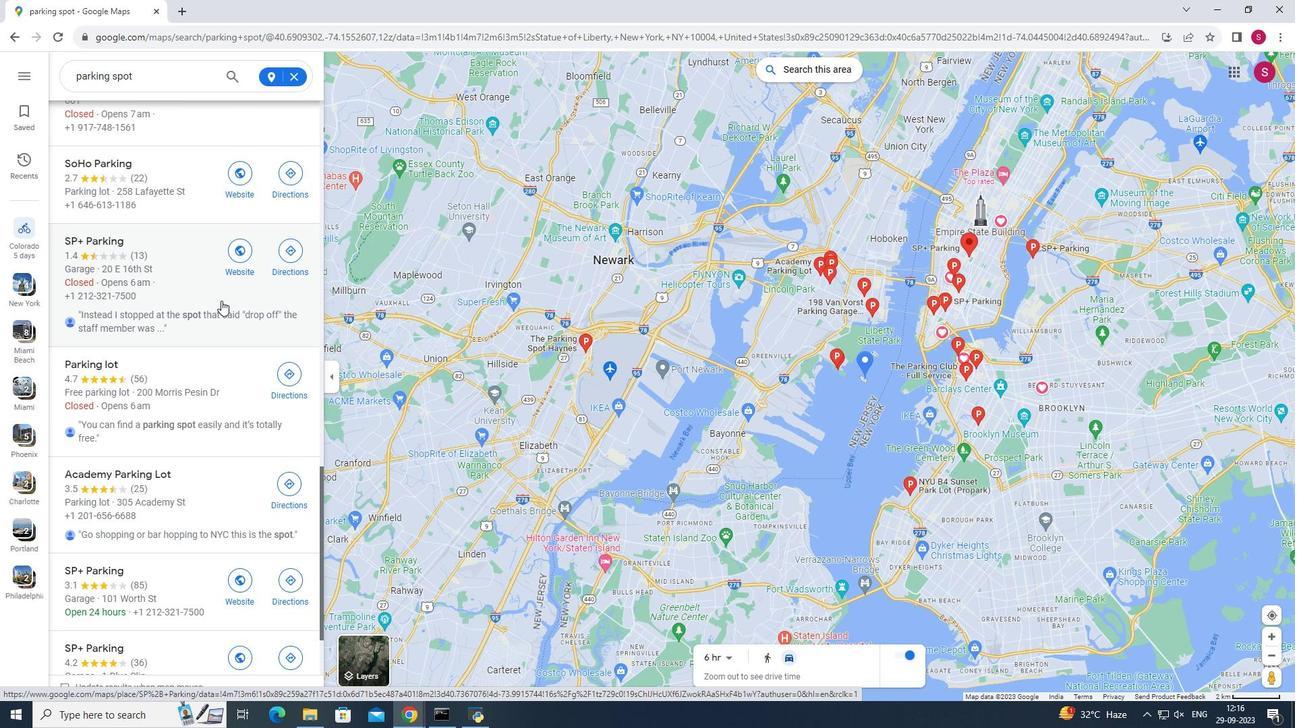 
Action: Mouse scrolled (221, 300) with delta (0, 0)
Screenshot: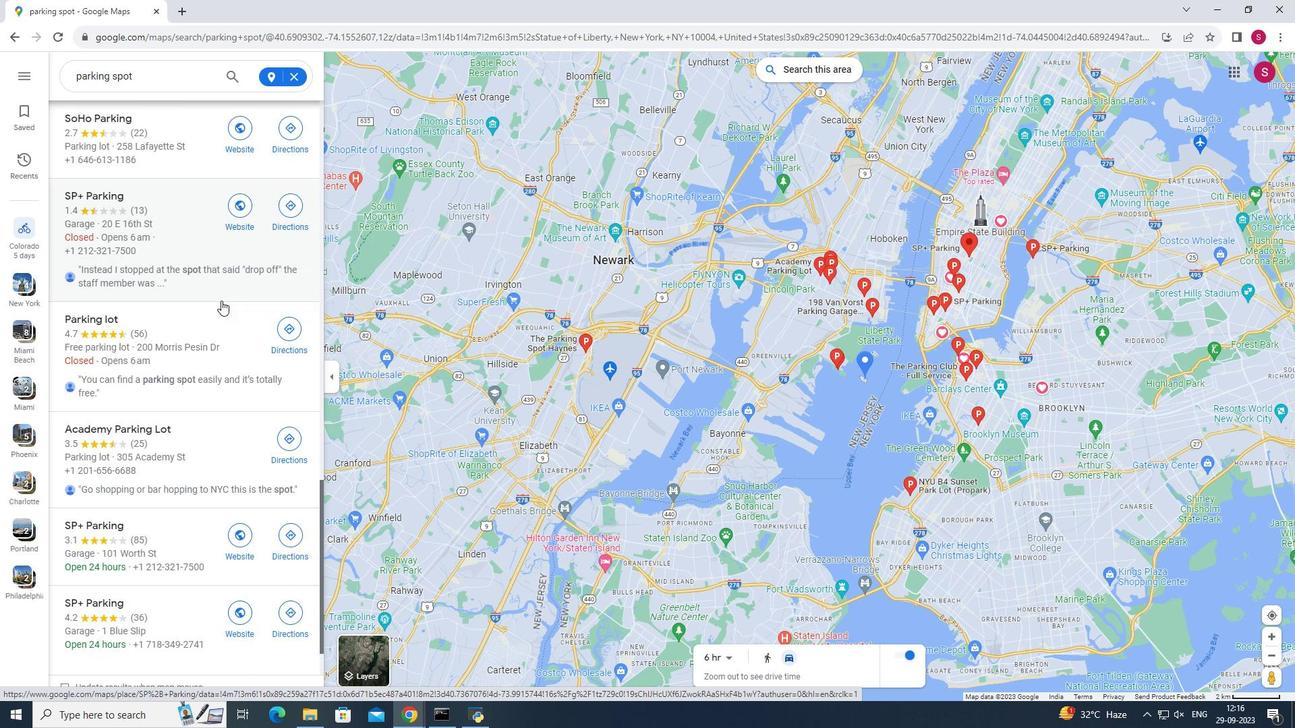 
Action: Mouse scrolled (221, 300) with delta (0, 0)
Screenshot: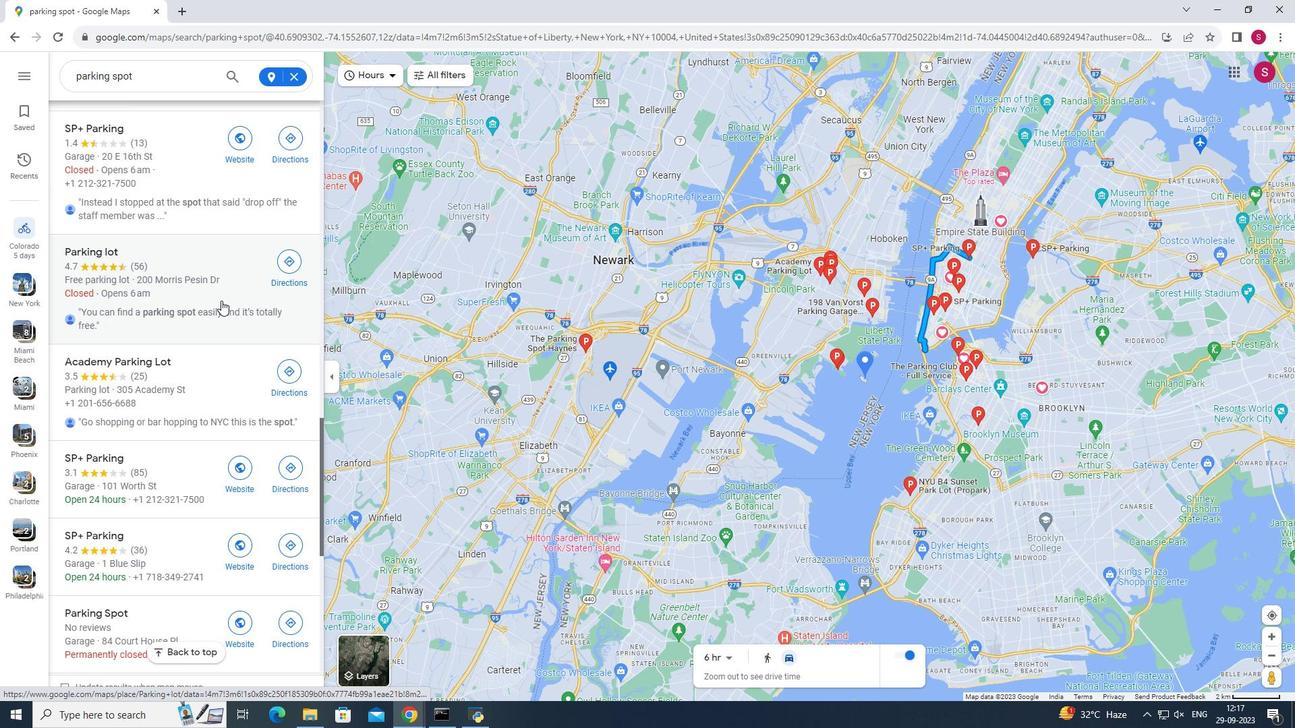 
Action: Mouse scrolled (221, 300) with delta (0, 0)
Screenshot: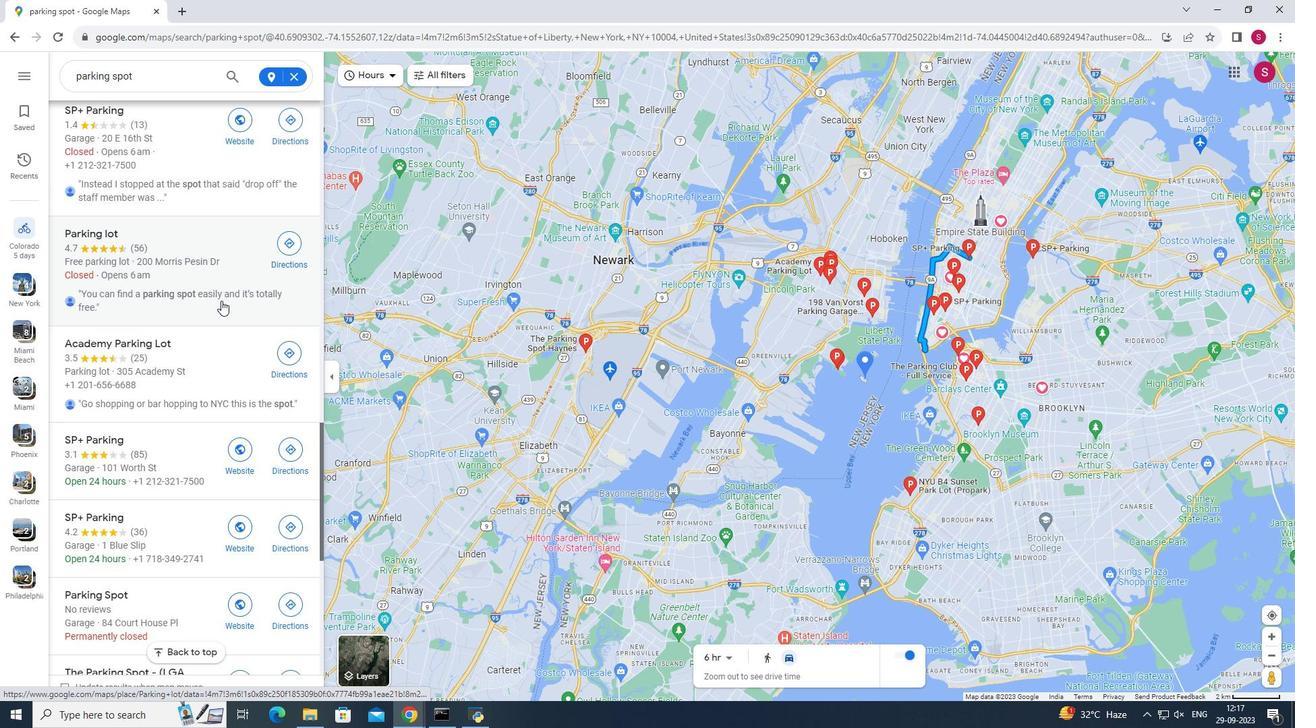 
Action: Mouse scrolled (221, 300) with delta (0, 0)
Screenshot: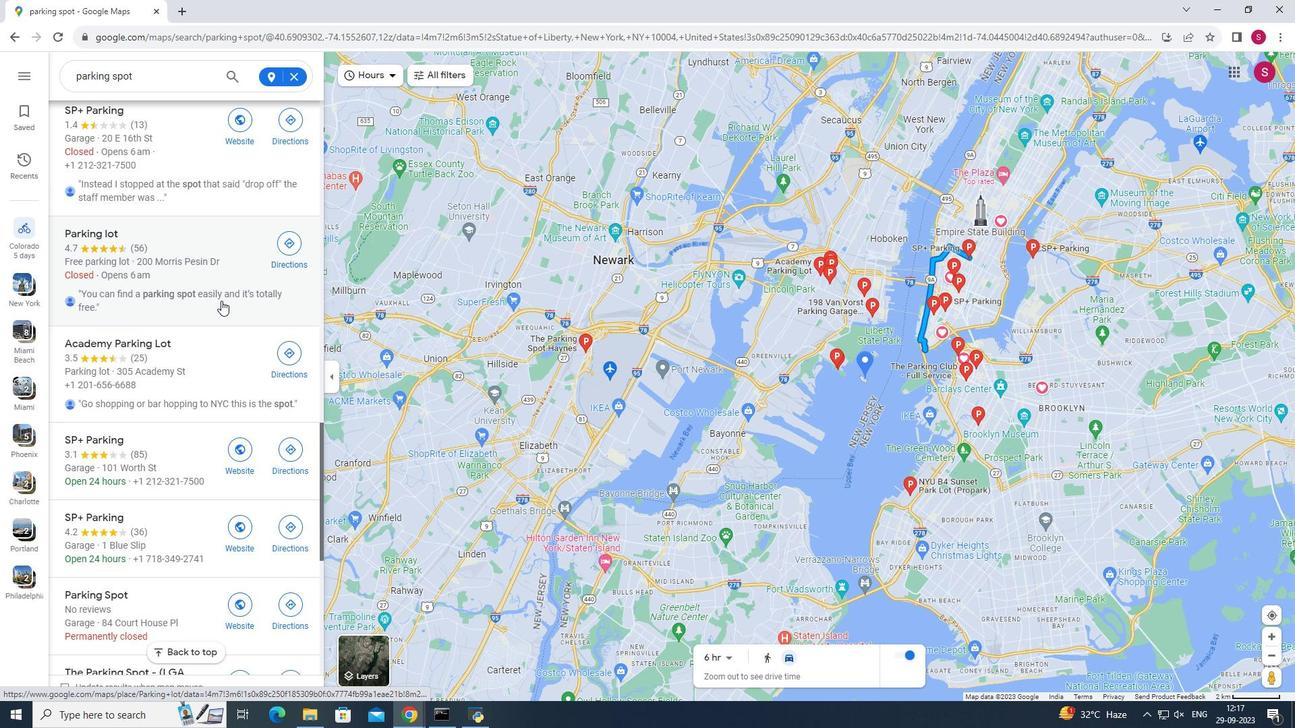 
Action: Mouse scrolled (221, 300) with delta (0, 0)
Screenshot: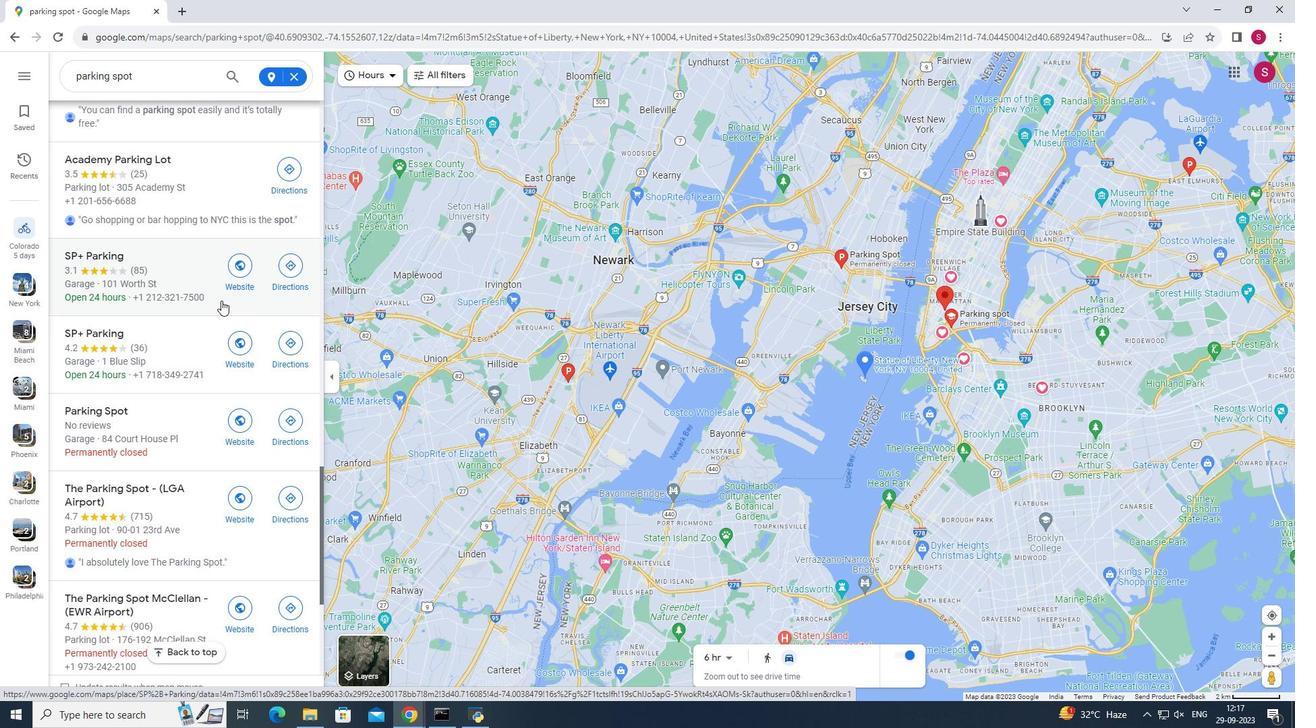 
Action: Mouse scrolled (221, 300) with delta (0, 0)
Screenshot: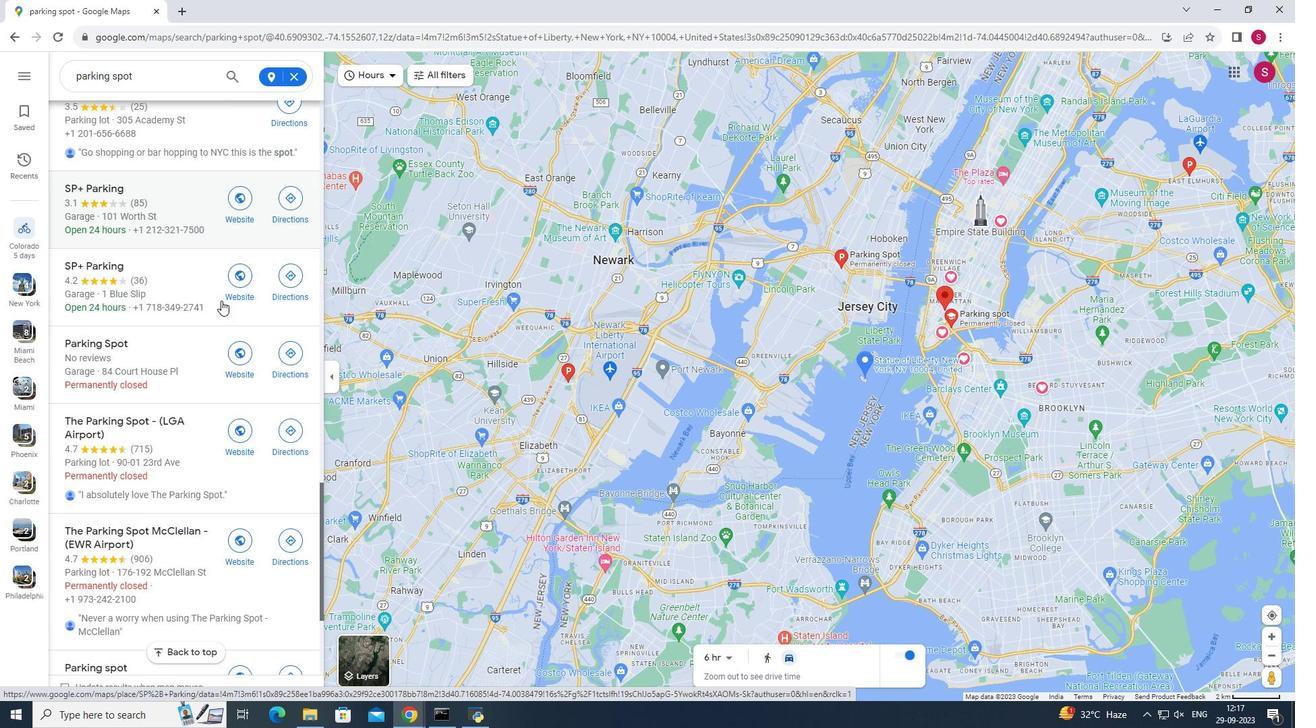 
Action: Mouse scrolled (221, 300) with delta (0, 0)
Screenshot: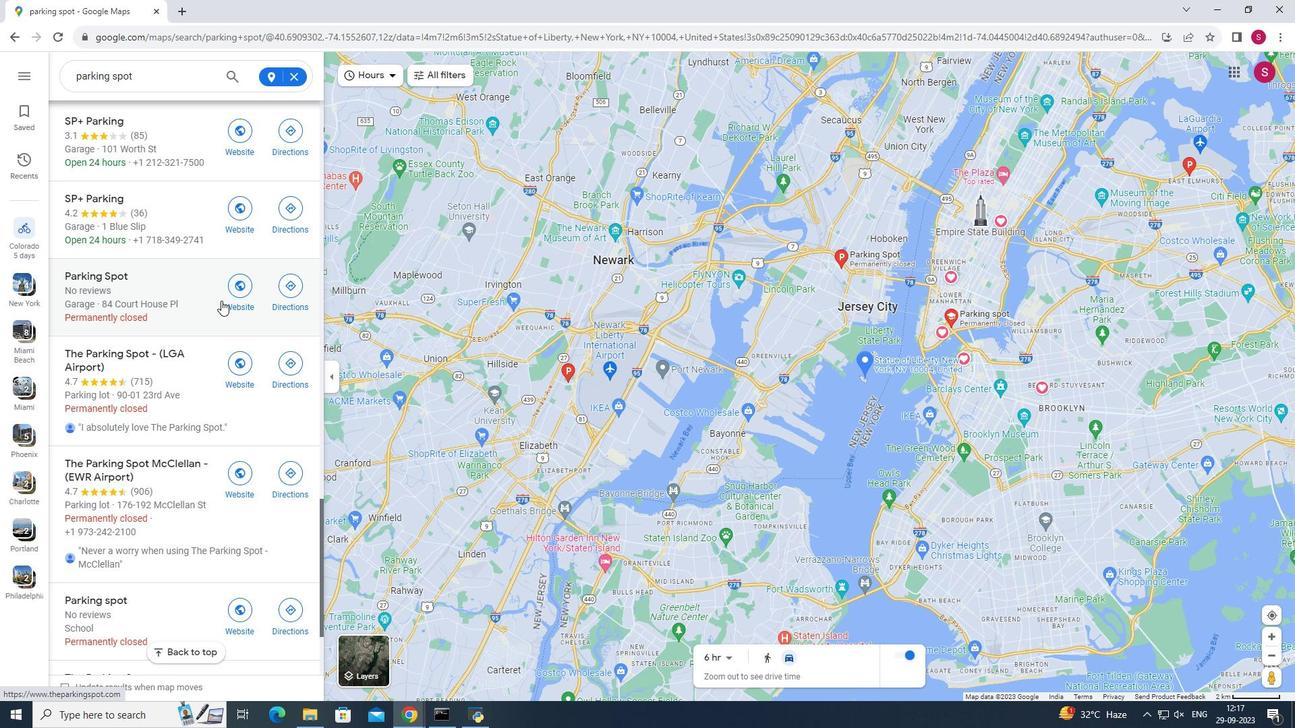 
Action: Mouse moved to (221, 301)
Screenshot: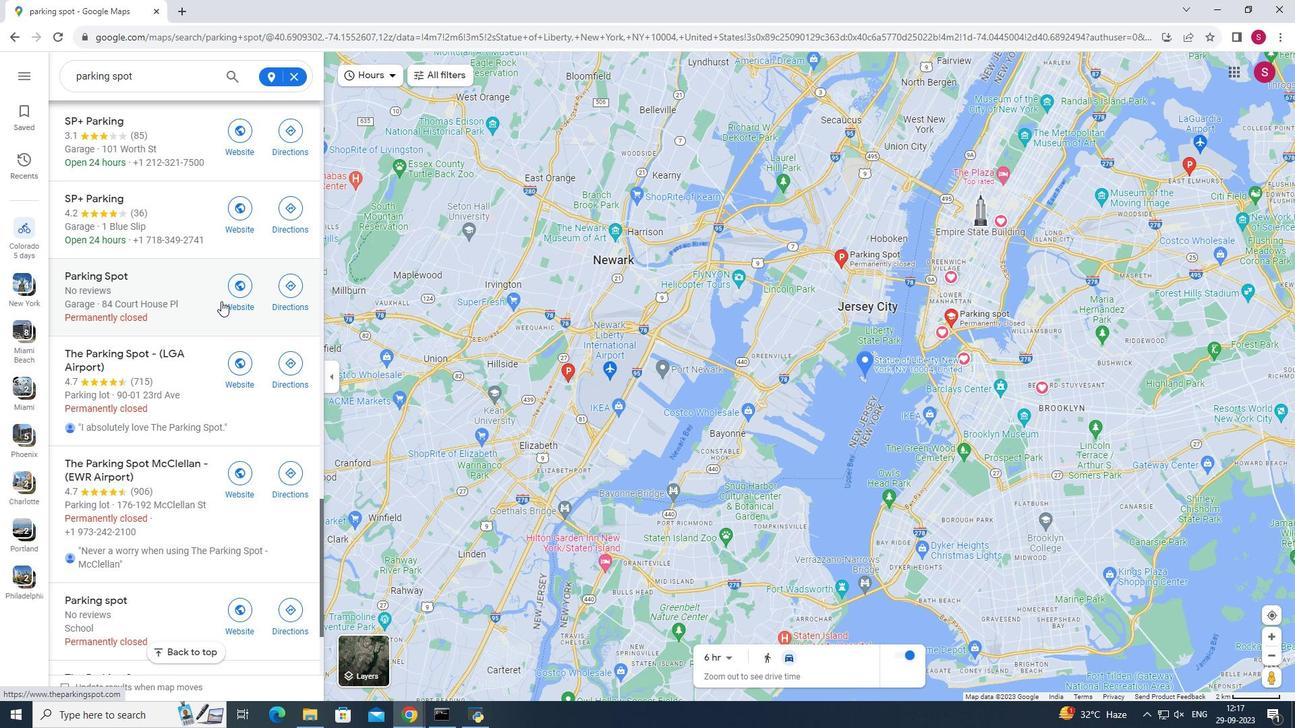 
Action: Mouse scrolled (221, 300) with delta (0, 0)
Screenshot: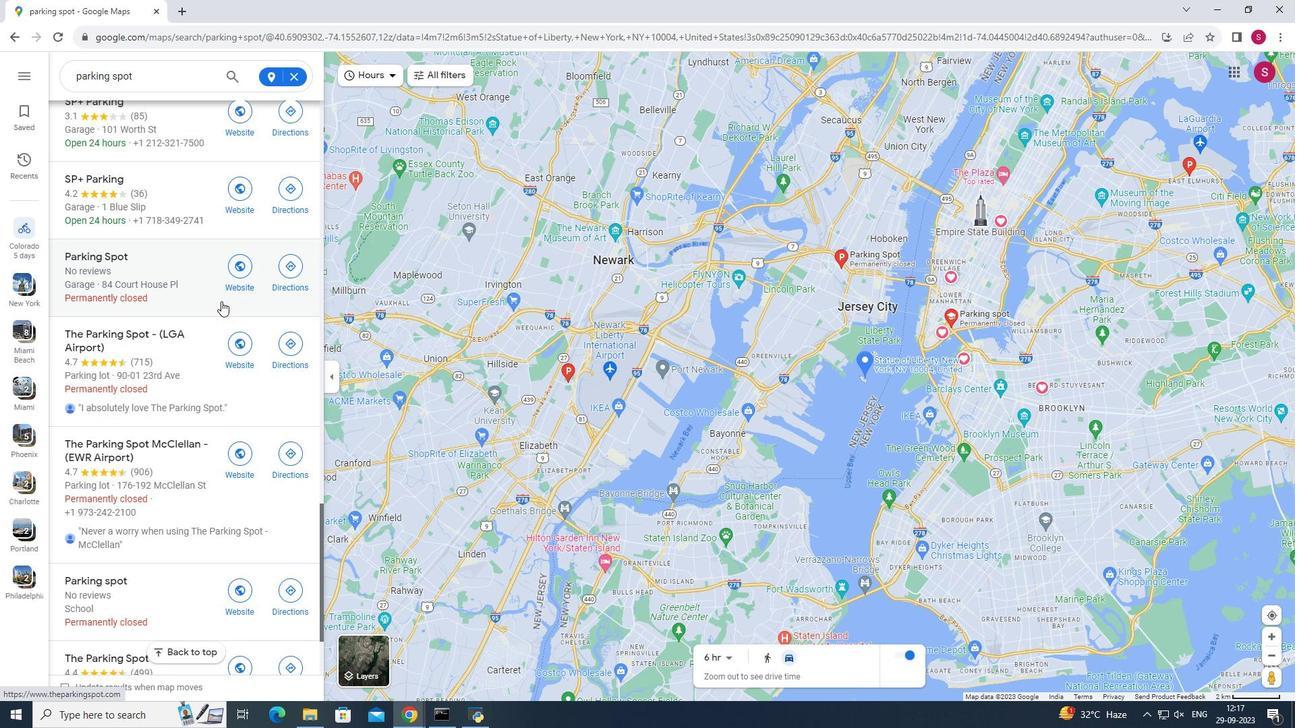 
Action: Mouse moved to (221, 301)
Screenshot: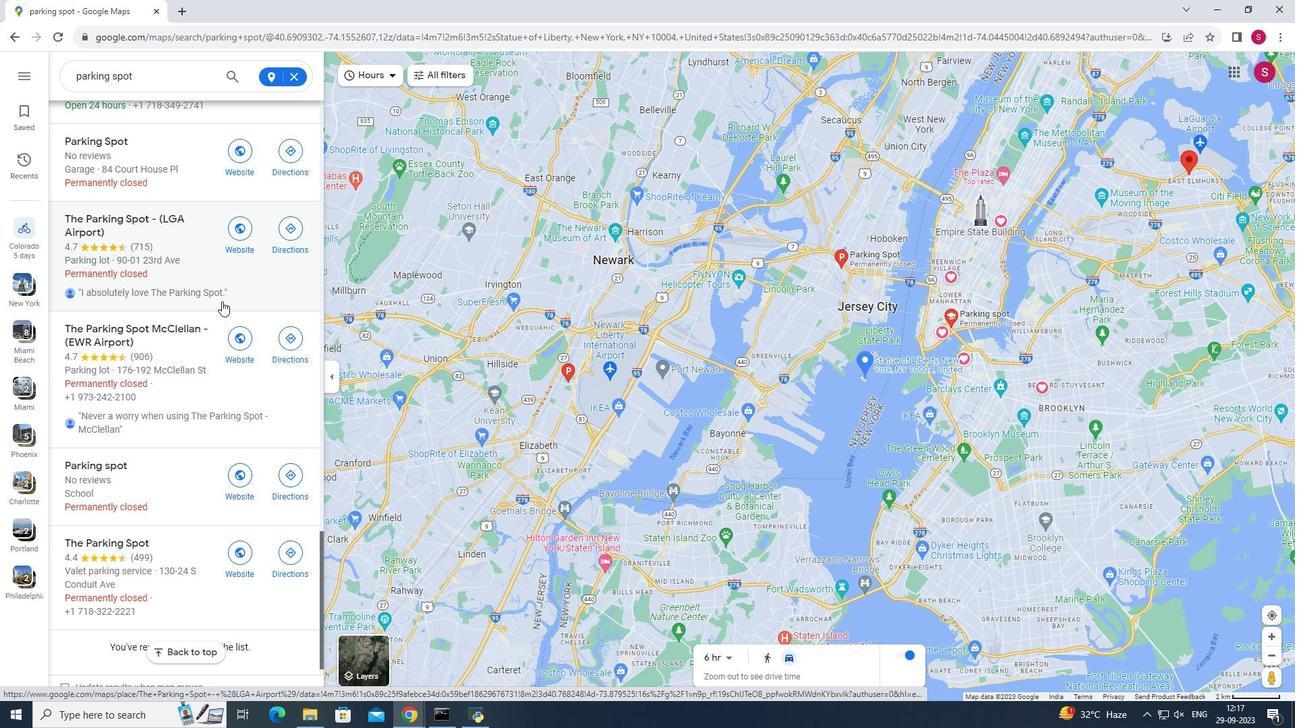 
Action: Mouse scrolled (221, 300) with delta (0, 0)
Screenshot: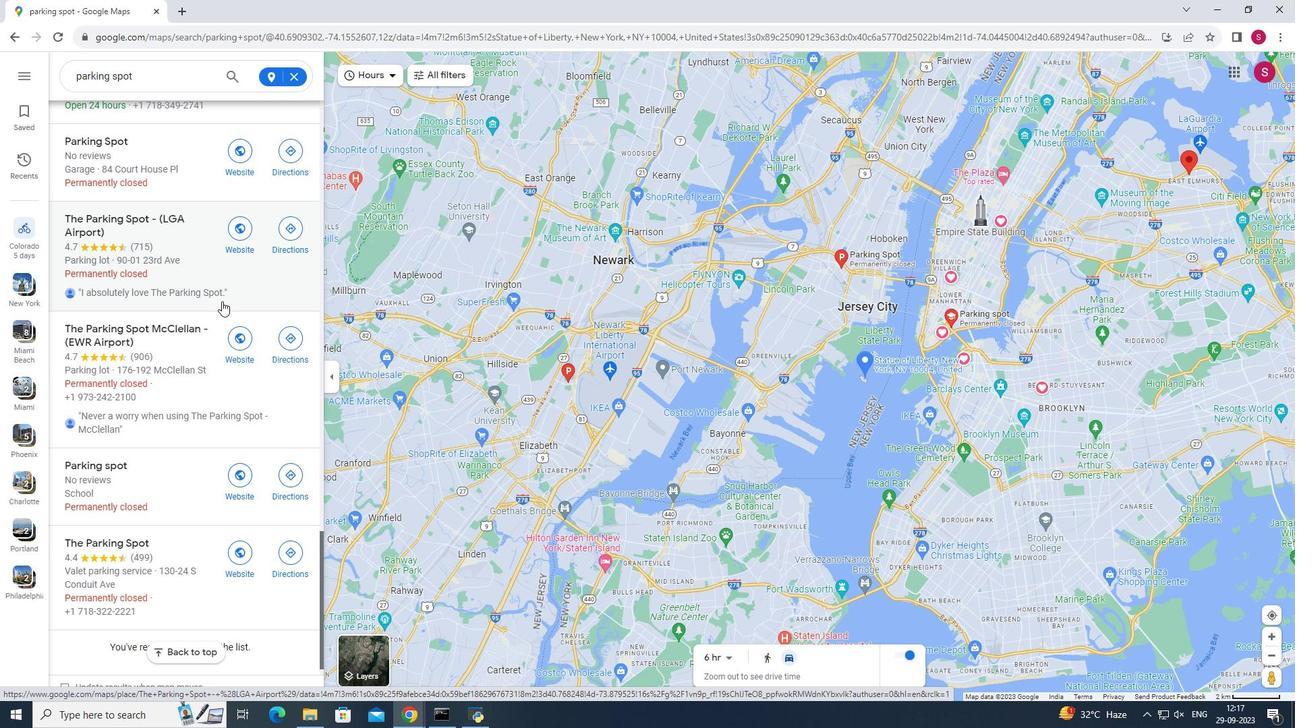 
Action: Mouse scrolled (221, 300) with delta (0, 0)
Screenshot: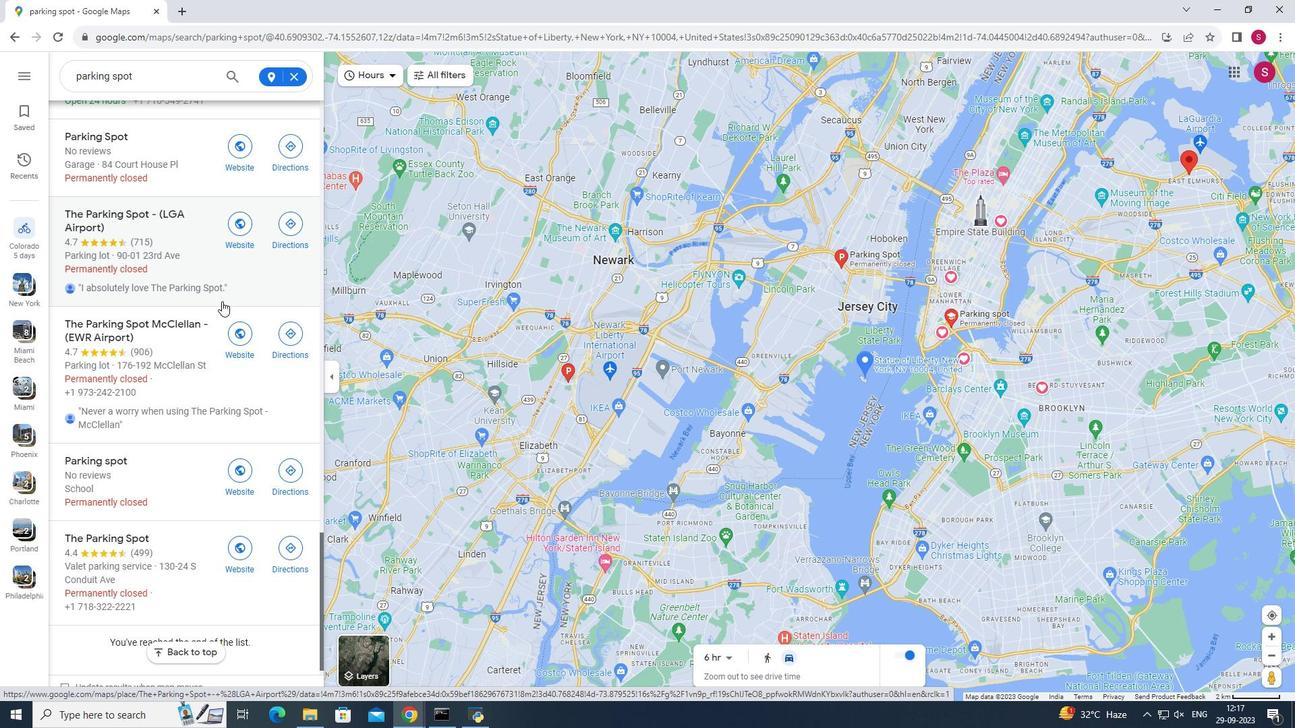 
Action: Mouse scrolled (221, 300) with delta (0, 0)
Screenshot: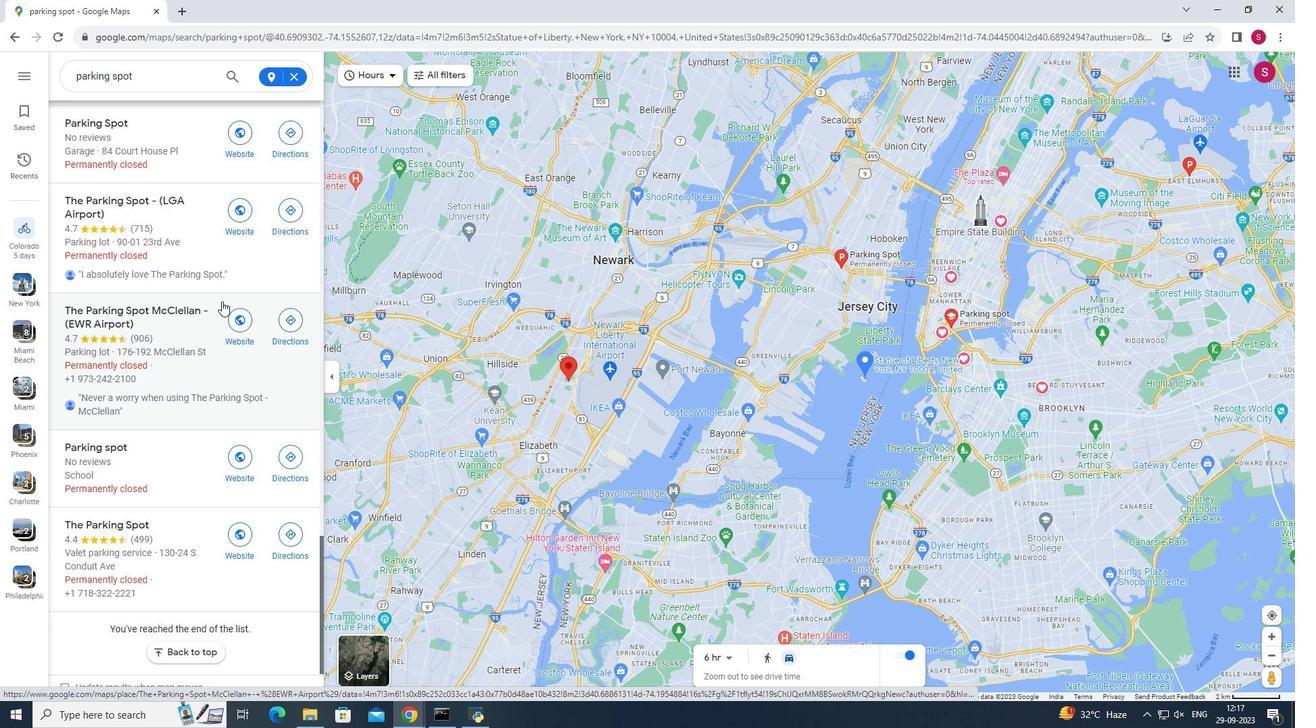 
Action: Mouse moved to (222, 302)
Screenshot: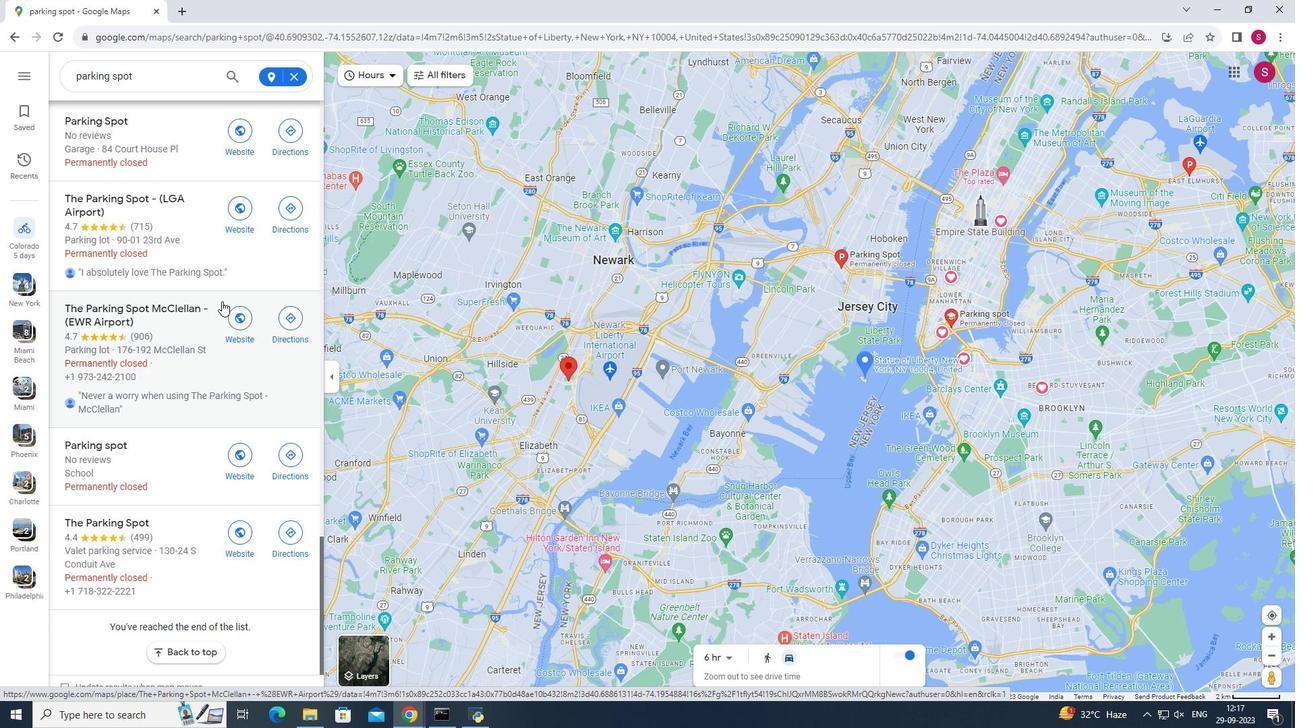 
Action: Mouse scrolled (222, 302) with delta (0, 0)
Screenshot: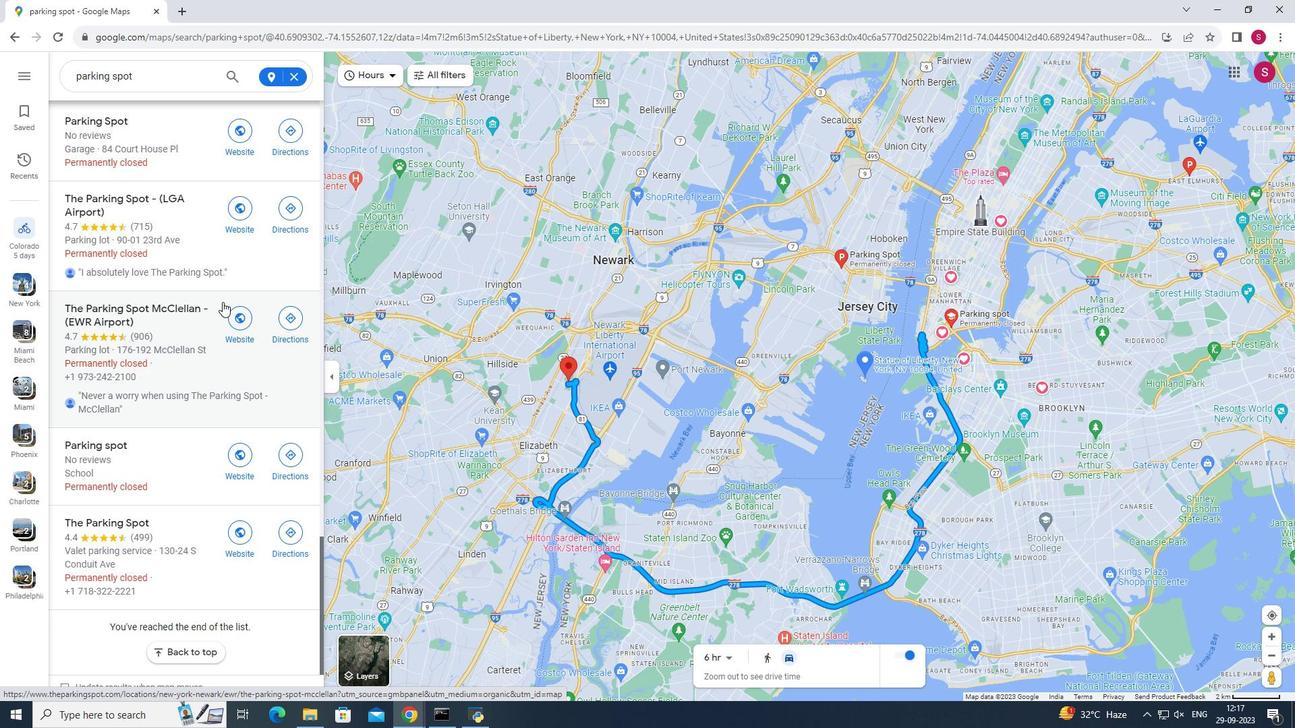 
Action: Mouse scrolled (222, 302) with delta (0, 0)
Screenshot: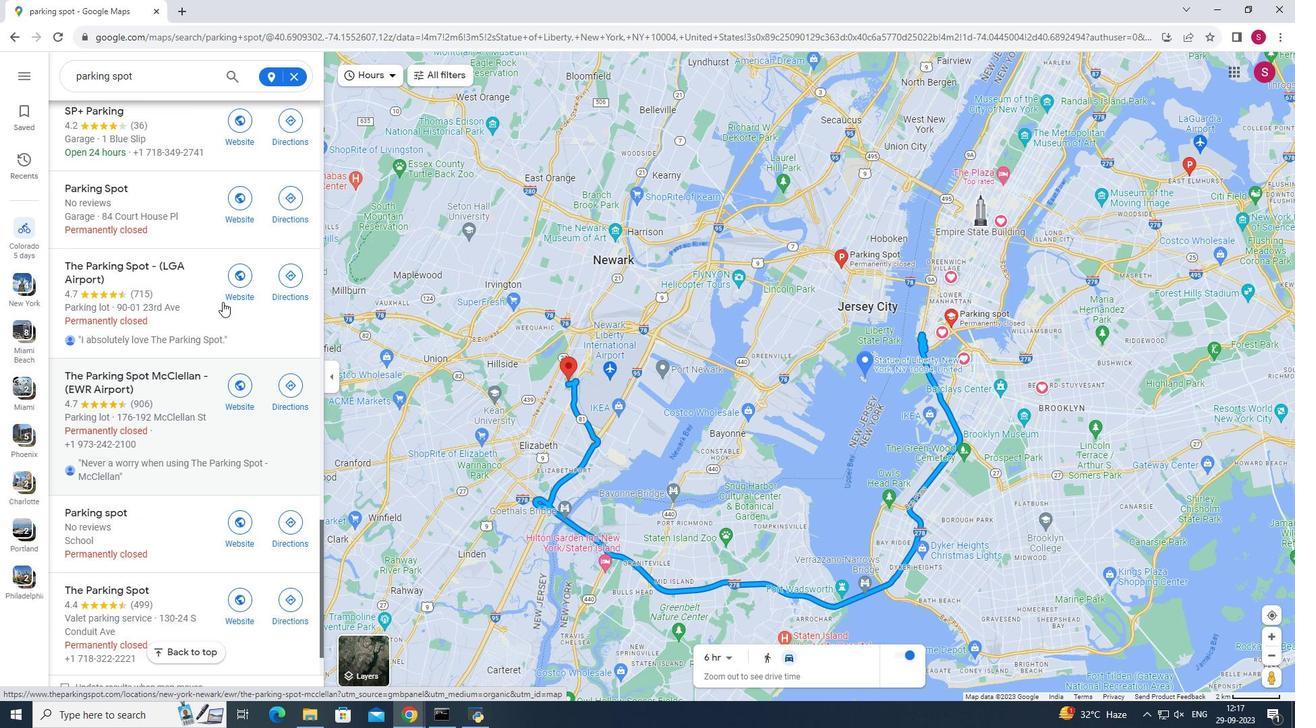 
